 Task: Assign a specific milestone to your pull request for tracking.
Action: Mouse moved to (103, 273)
Screenshot: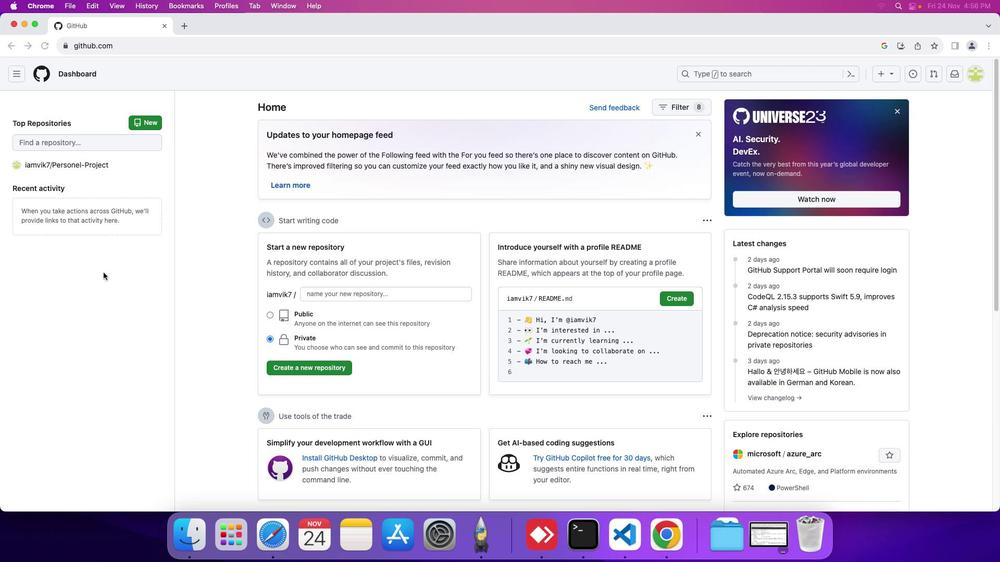 
Action: Mouse pressed left at (103, 273)
Screenshot: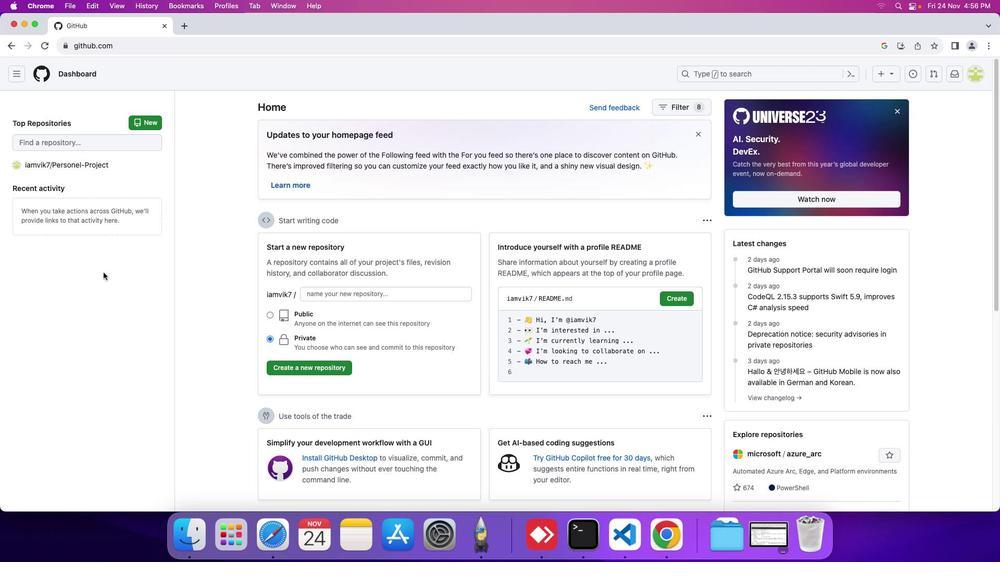 
Action: Mouse moved to (80, 165)
Screenshot: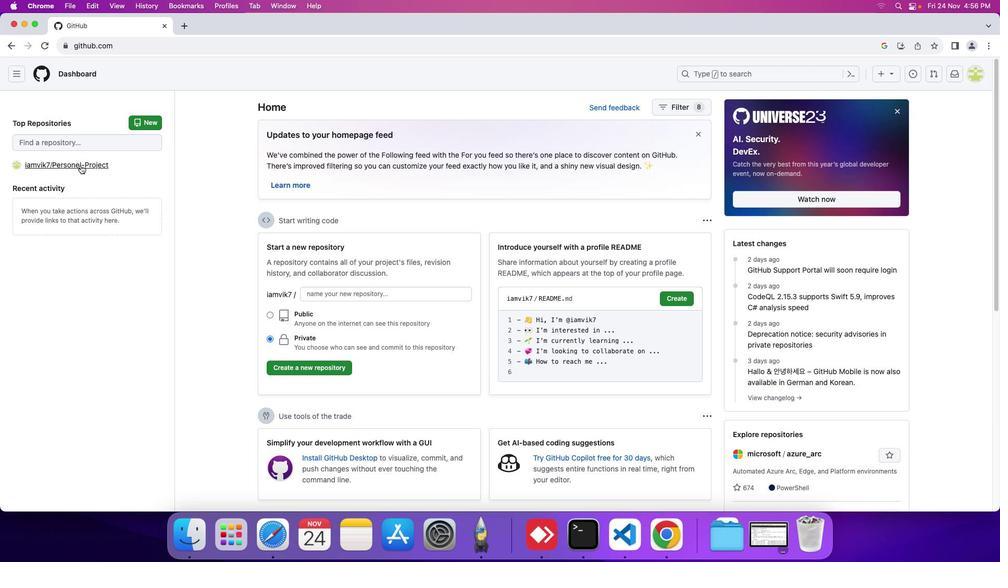 
Action: Mouse pressed left at (80, 165)
Screenshot: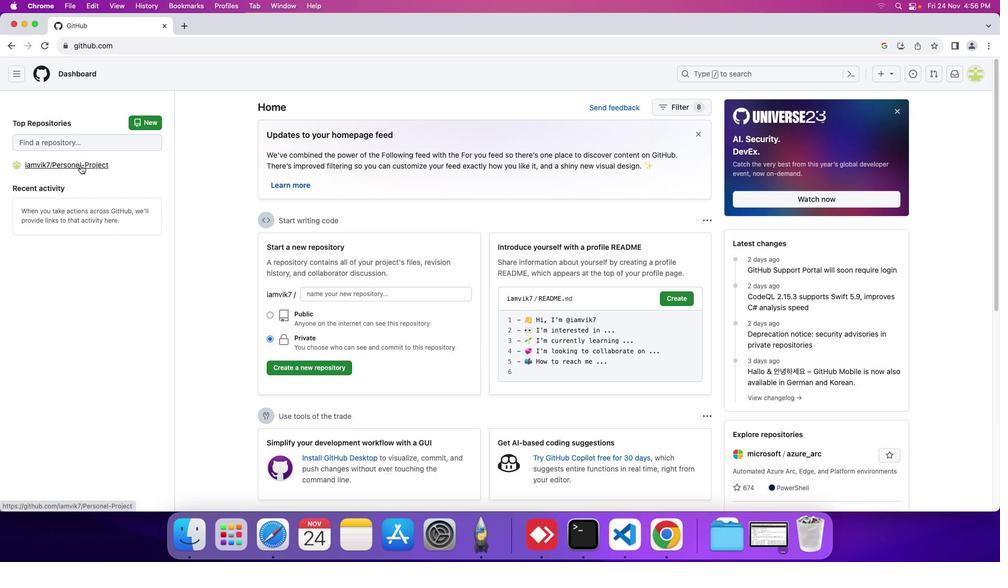 
Action: Mouse moved to (86, 99)
Screenshot: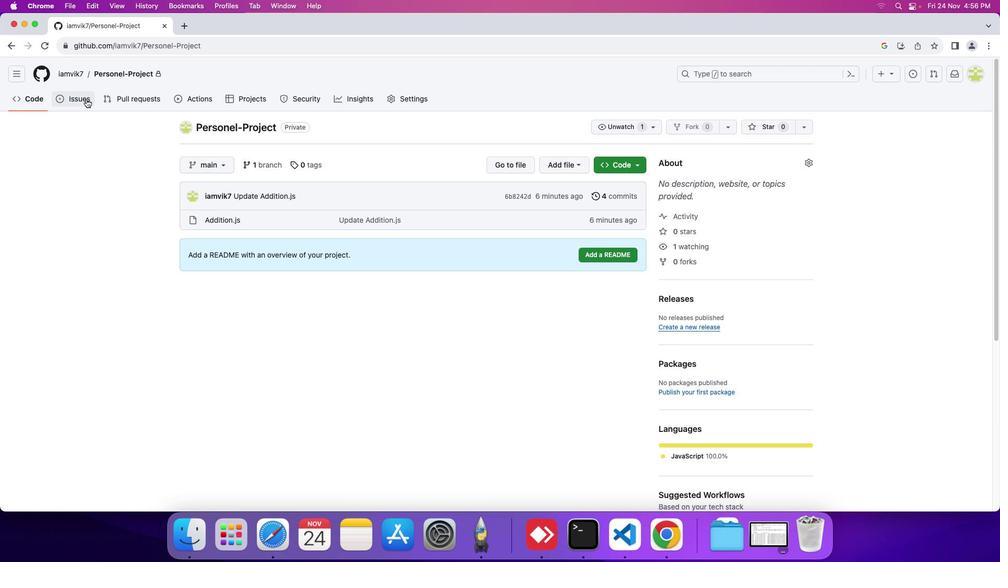 
Action: Mouse pressed left at (86, 99)
Screenshot: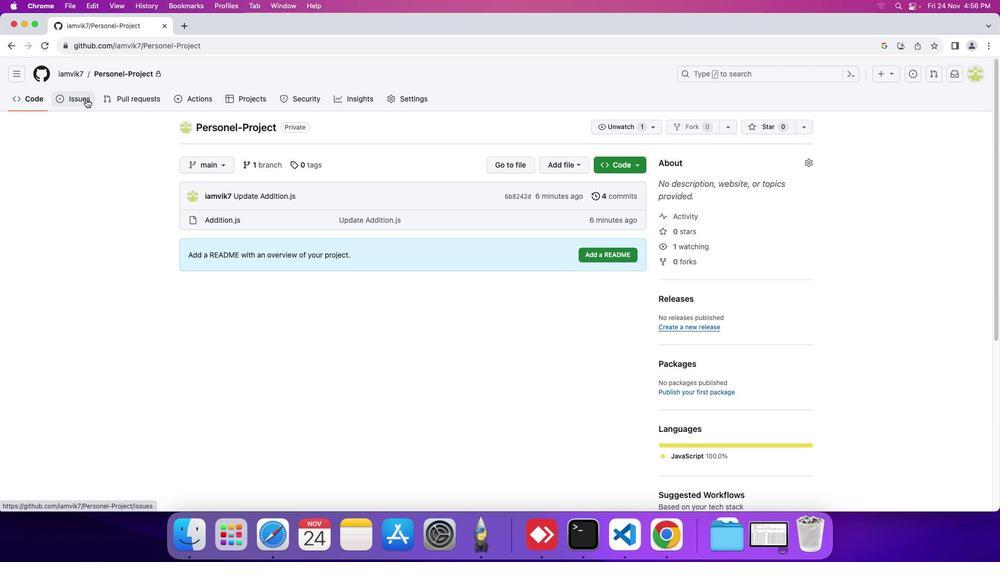 
Action: Mouse moved to (701, 134)
Screenshot: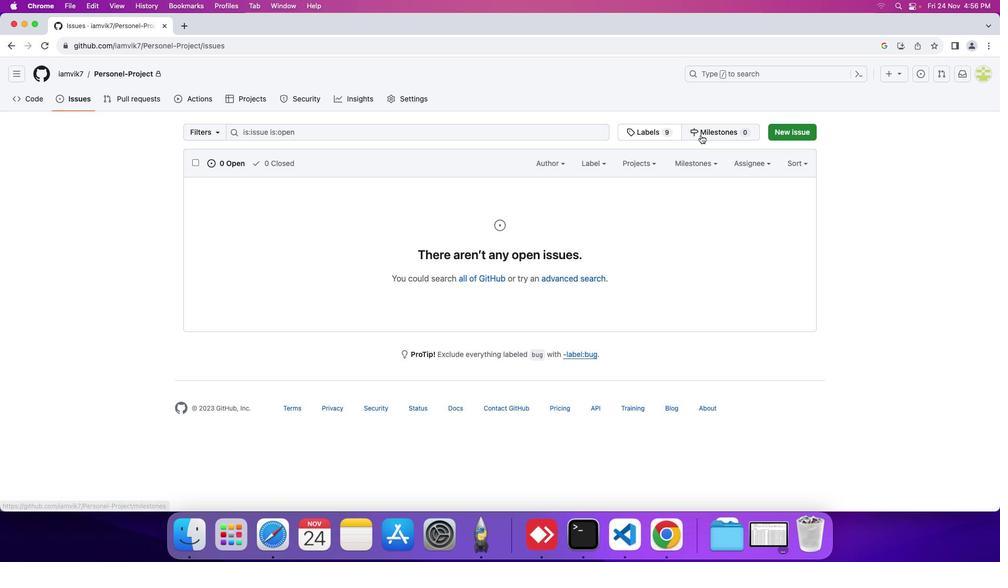 
Action: Mouse pressed left at (701, 134)
Screenshot: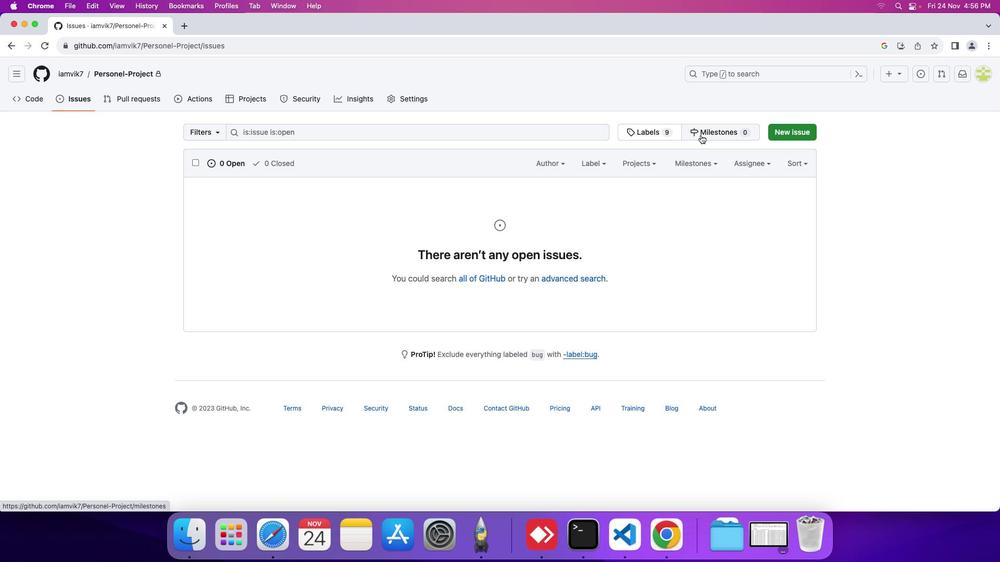 
Action: Mouse moved to (531, 252)
Screenshot: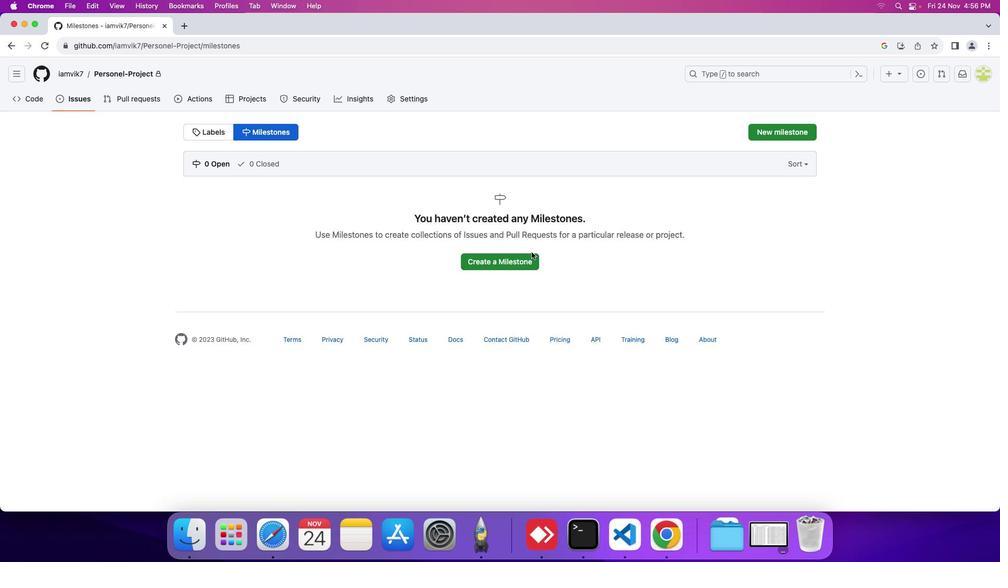 
Action: Mouse pressed left at (531, 252)
Screenshot: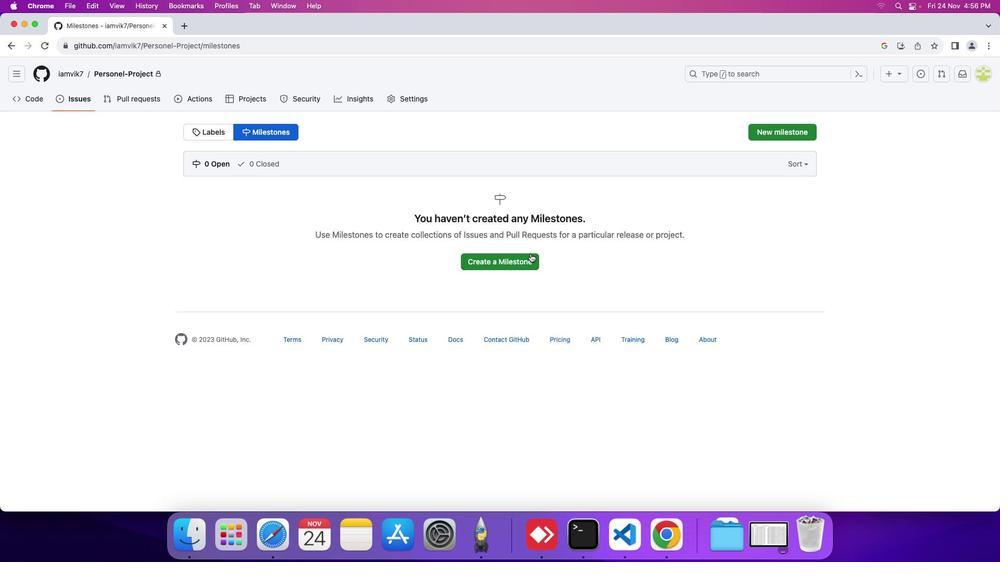 
Action: Mouse moved to (526, 262)
Screenshot: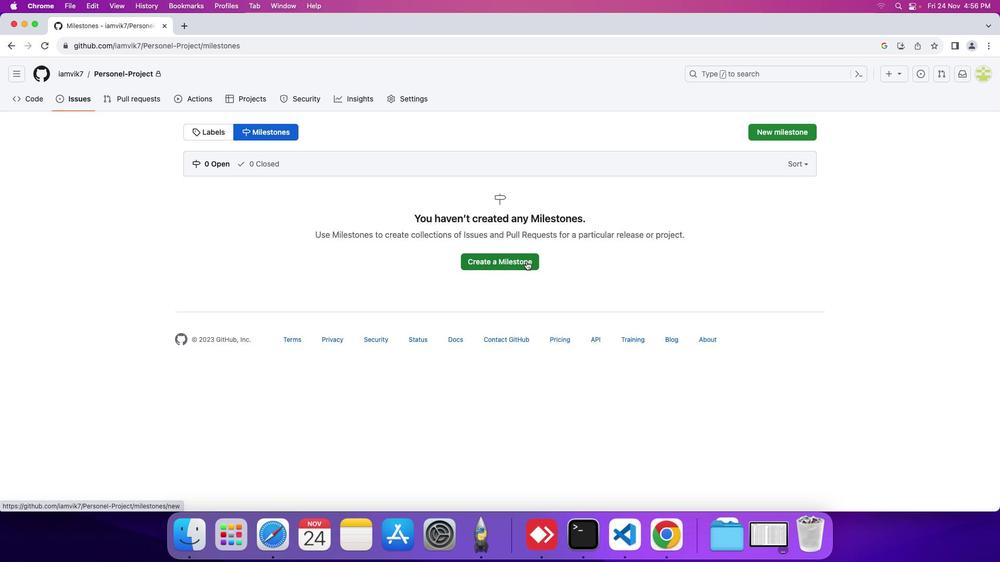 
Action: Mouse pressed left at (526, 262)
Screenshot: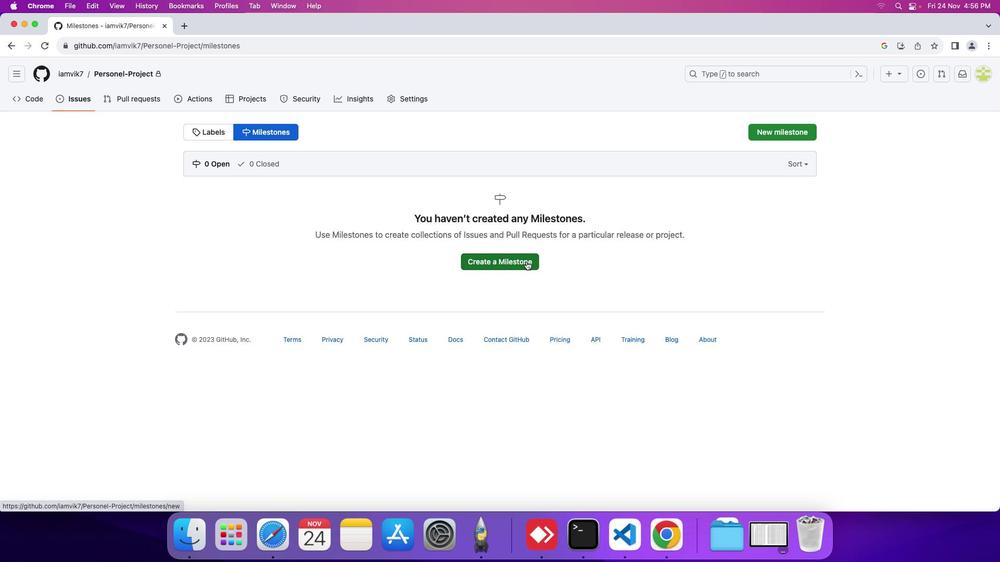 
Action: Mouse moved to (242, 191)
Screenshot: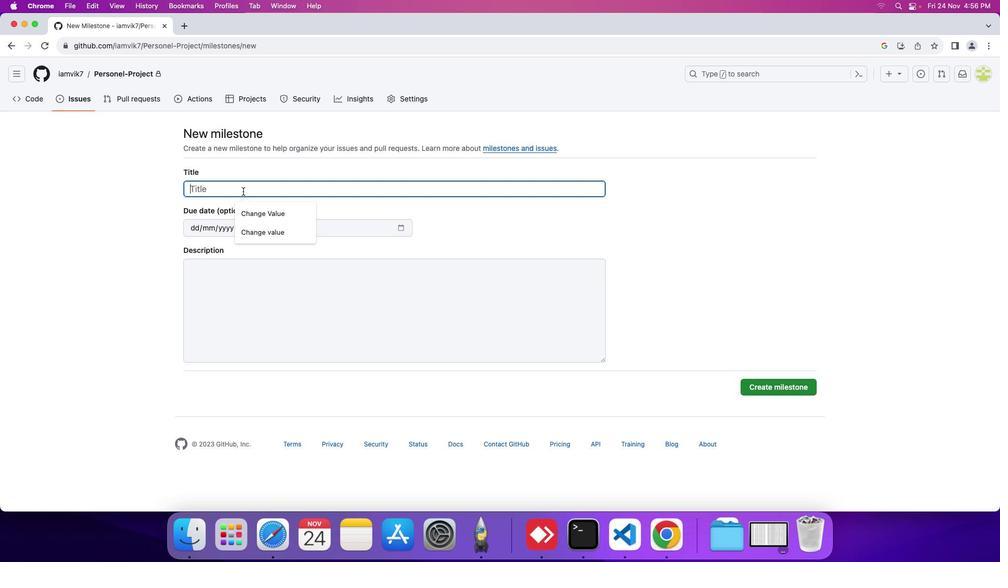 
Action: Mouse pressed left at (242, 191)
Screenshot: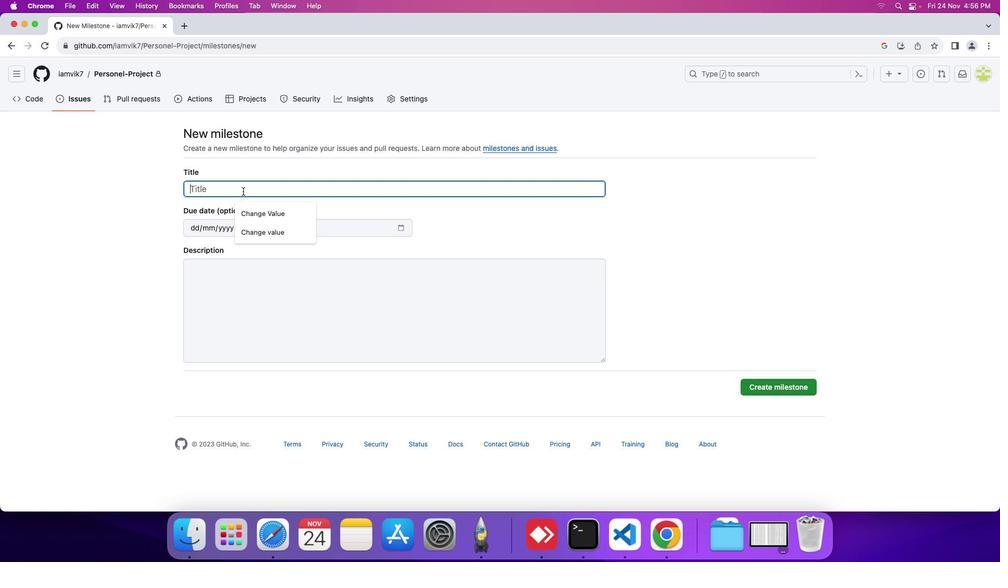 
Action: Mouse moved to (242, 192)
Screenshot: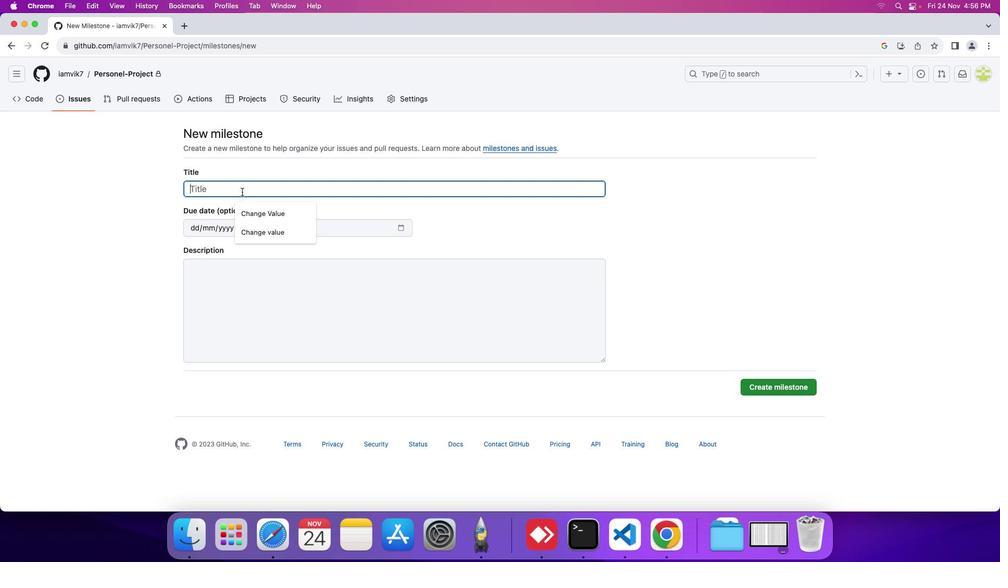 
Action: Key pressed Key.shift'C''h''a''n''g''e'Key.spaceKey.shift'V''a''l''u''e'
Screenshot: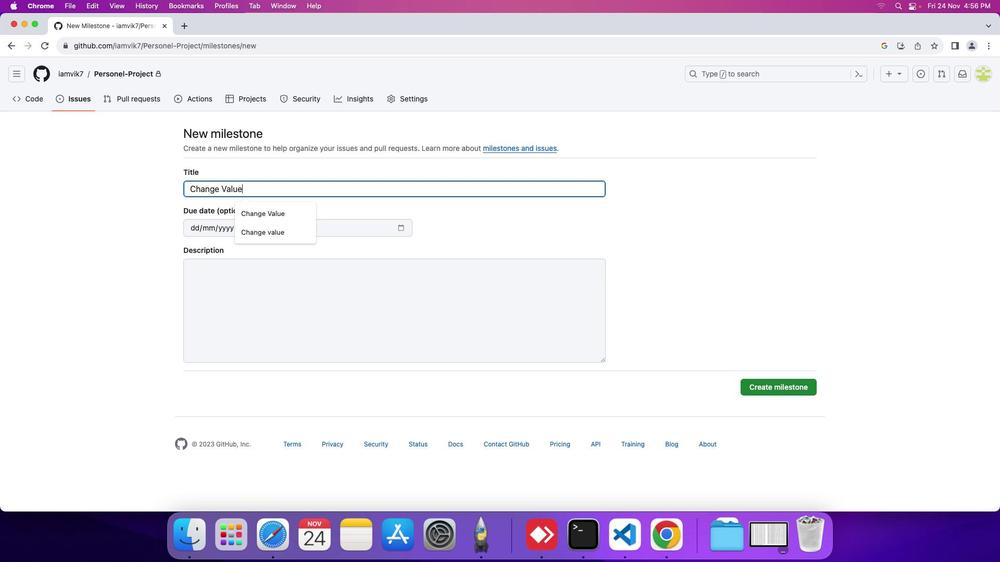 
Action: Mouse moved to (367, 227)
Screenshot: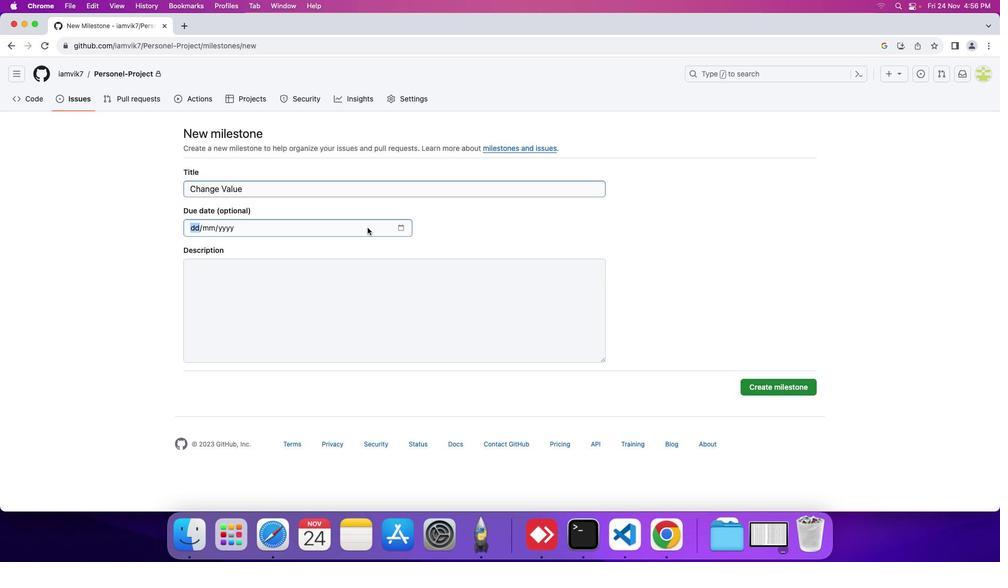 
Action: Mouse pressed left at (367, 227)
Screenshot: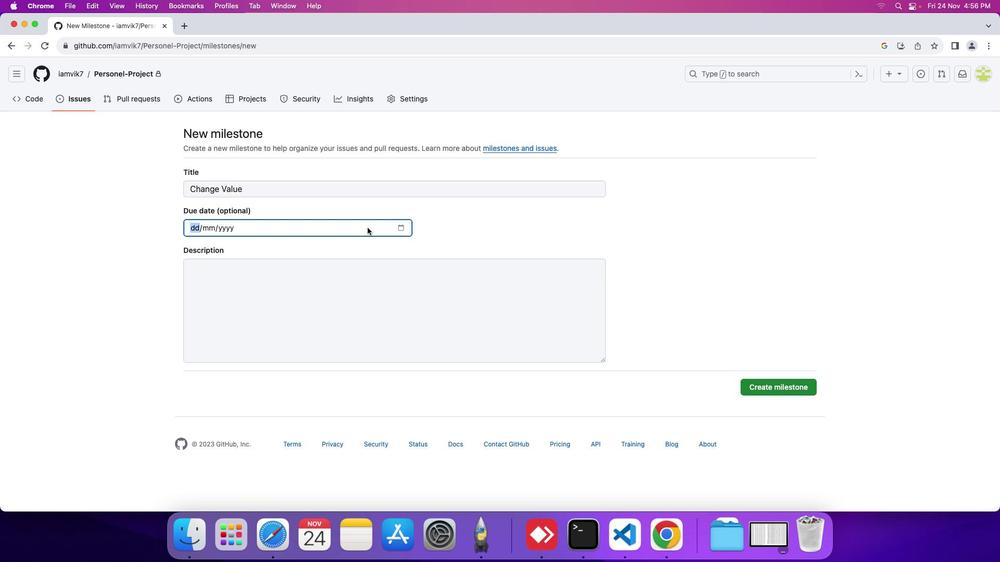 
Action: Mouse moved to (402, 228)
Screenshot: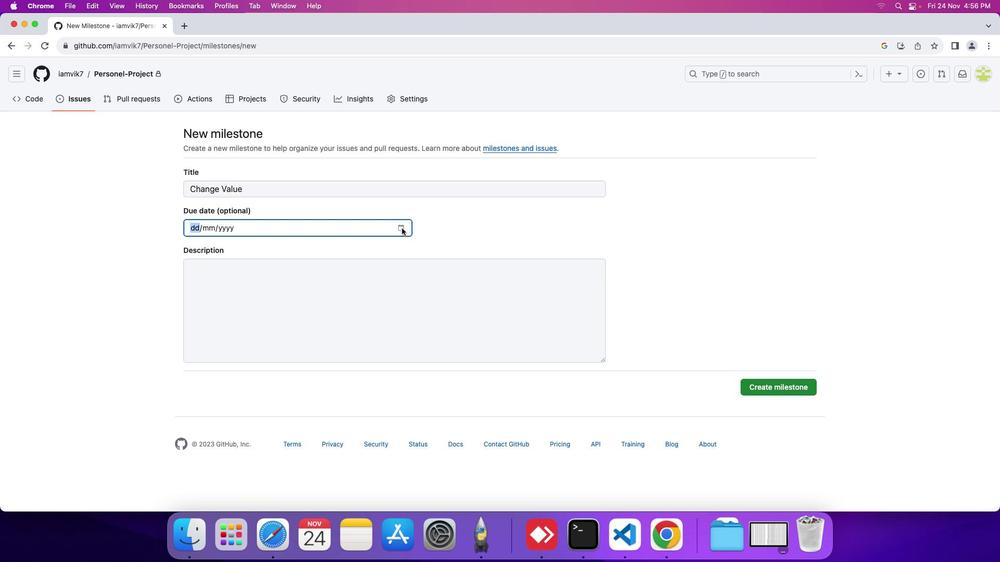 
Action: Mouse pressed left at (402, 228)
Screenshot: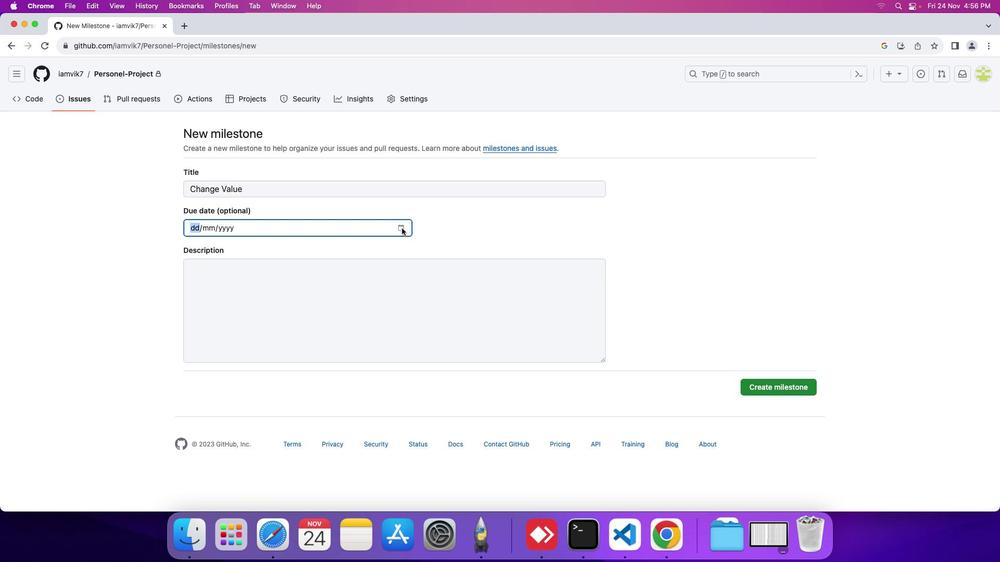 
Action: Mouse moved to (271, 323)
Screenshot: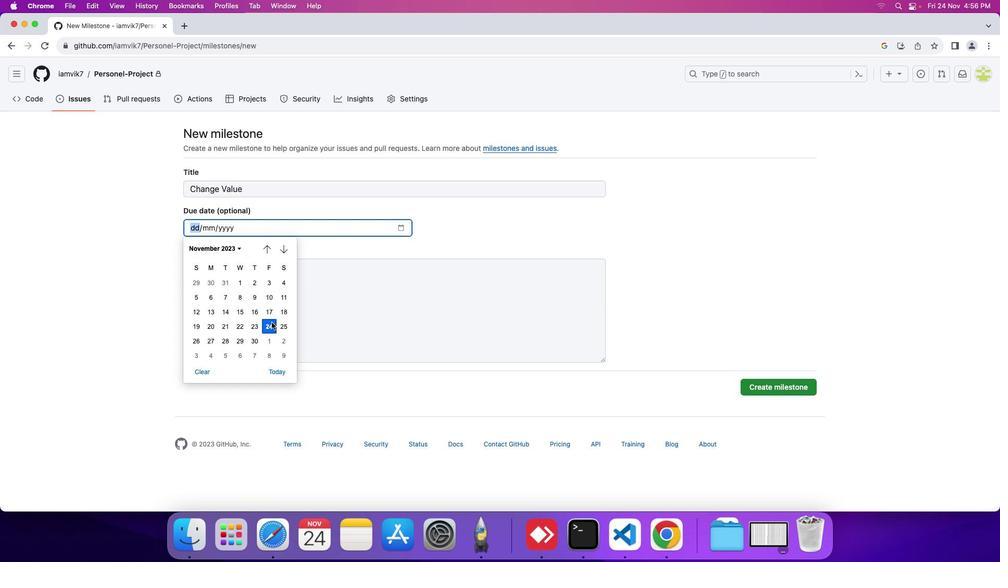 
Action: Mouse pressed left at (271, 323)
Screenshot: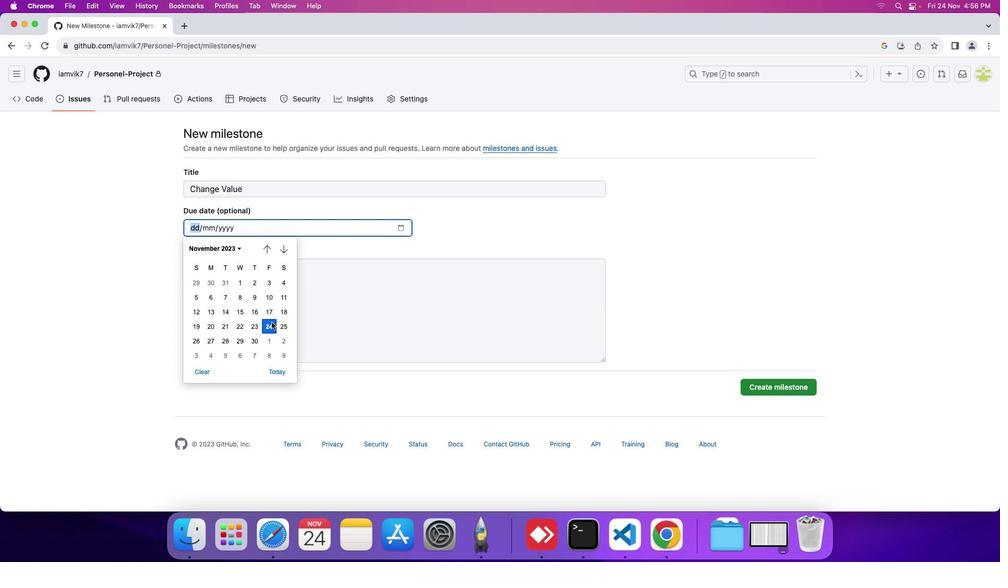 
Action: Mouse moved to (275, 279)
Screenshot: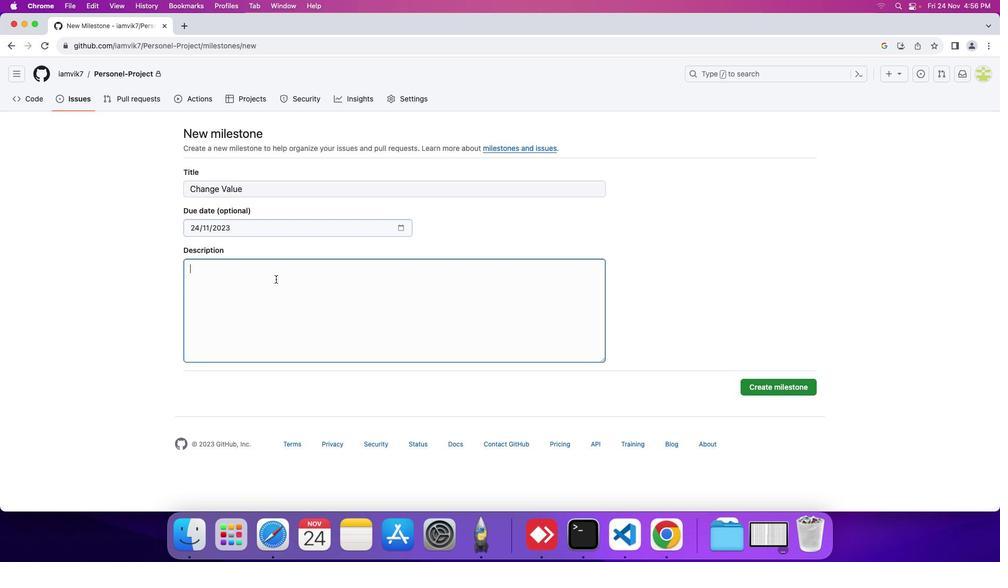 
Action: Mouse pressed left at (275, 279)
Screenshot: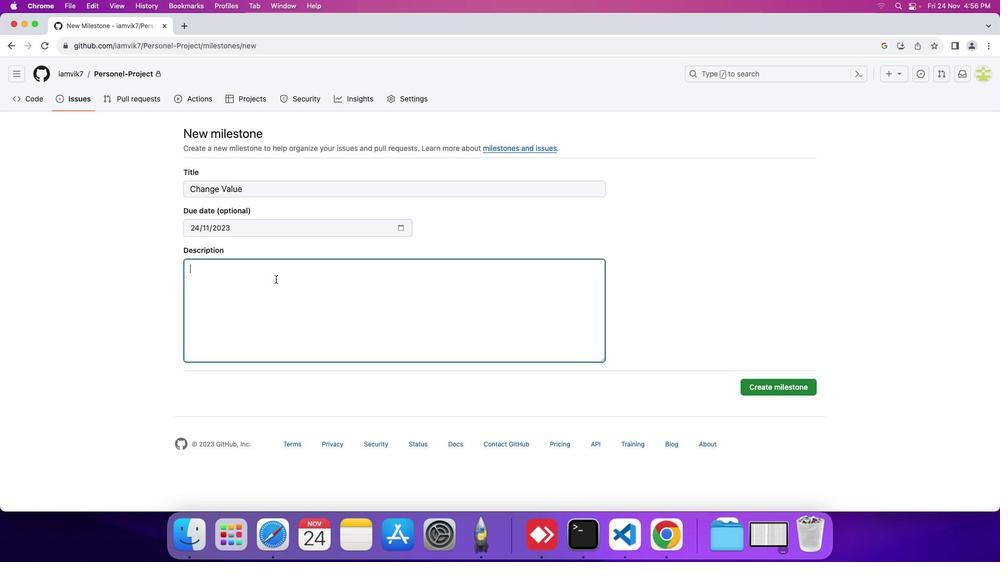 
Action: Key pressed Key.shift'C''h''a''n''g''e'Key.space't''h''e'Key.space'v''a''l''u''e'Key.space'o''f'Key.space'v''a''r''i''a''v'Key.backspace'b''l''e''s'Key.space't''o'Key.space'p''e''r''f''o''r''m'Key.space'a''d''d''i''t''i''o''n'Key.space'o''n'Key.space'd''i''f''f''e''r''e''n''t'Key.space'n''u''m''b''e''r''s'Key.space'b''y'Key.space'c''h''a''n''g''i''n''g'Key.space't''h''e'Key.space'v''a''l''u''e'Key.space'o''f'Key.space't''w''o'Key.space'v''a''r''i''a''b''l''e''s''.'
Screenshot: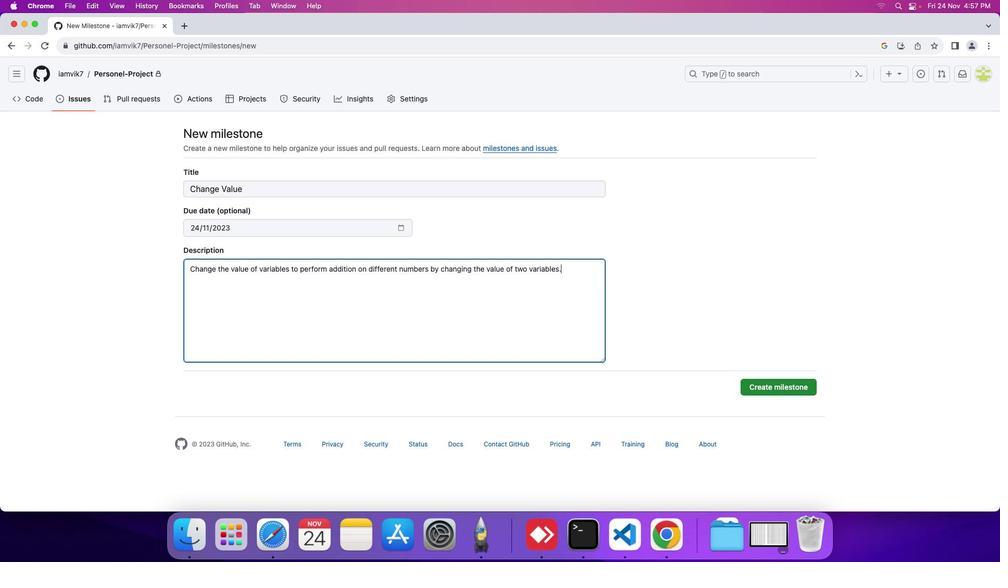 
Action: Mouse moved to (746, 386)
Screenshot: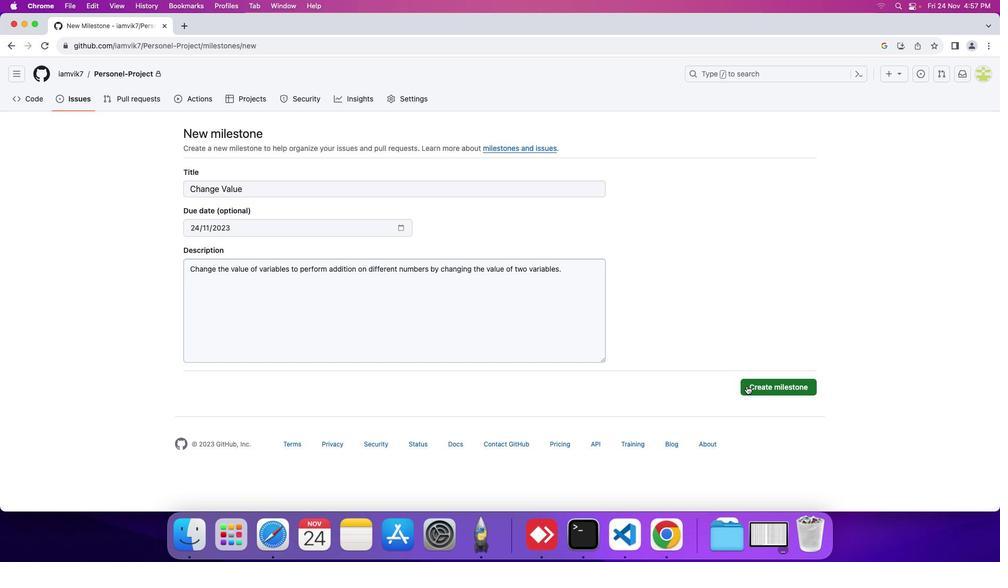 
Action: Mouse pressed left at (746, 386)
Screenshot: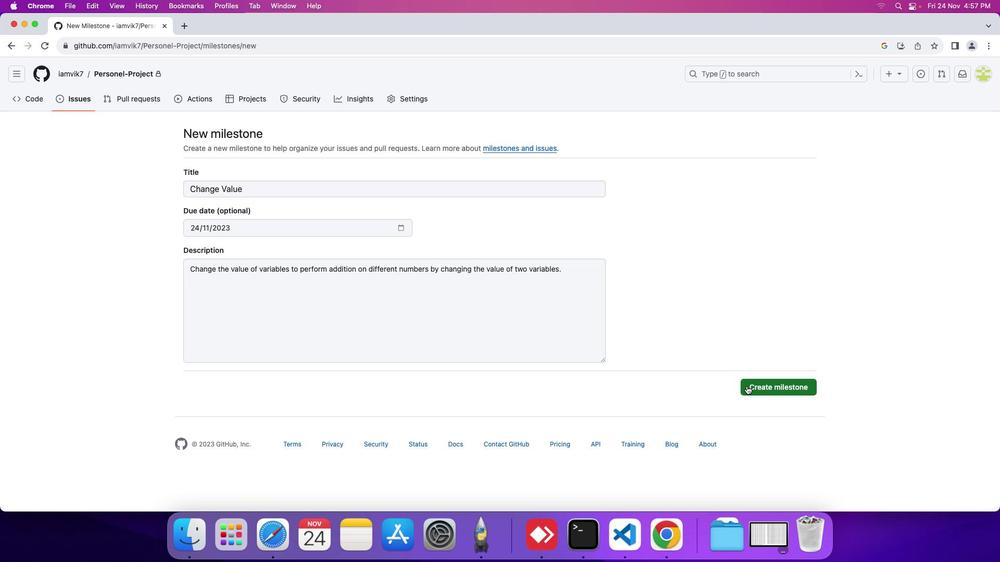 
Action: Mouse pressed left at (746, 386)
Screenshot: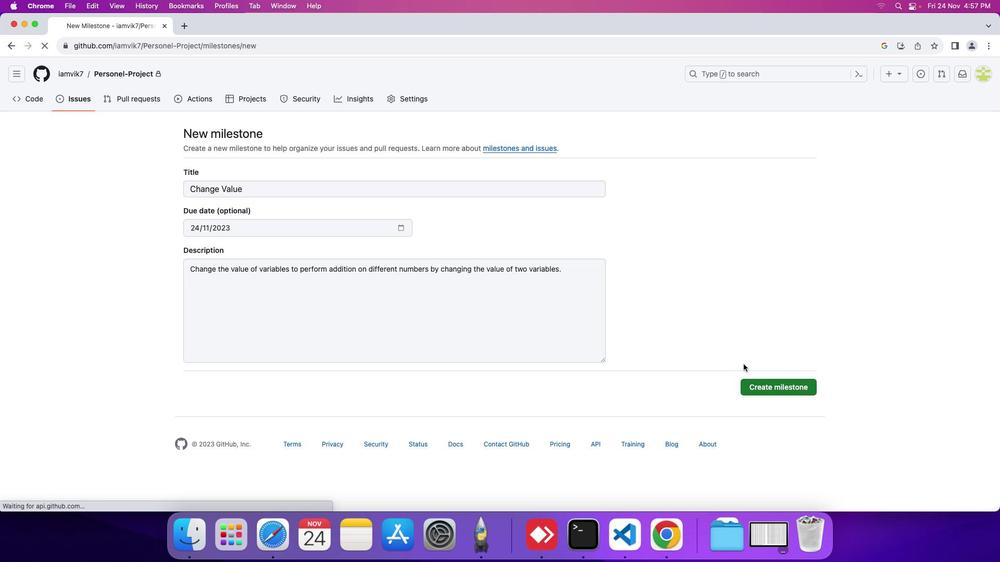 
Action: Mouse moved to (355, 259)
Screenshot: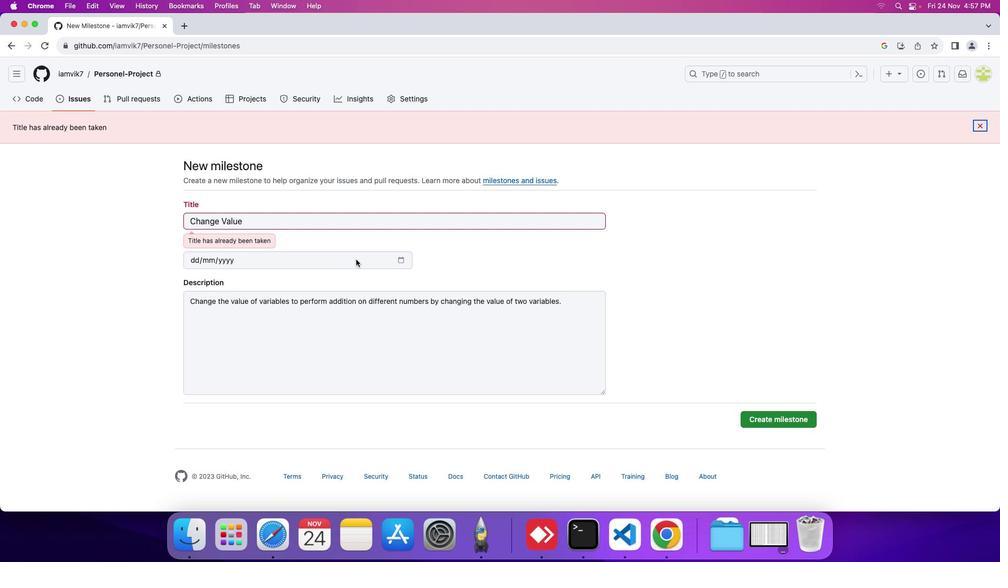 
Action: Mouse pressed left at (355, 259)
Screenshot: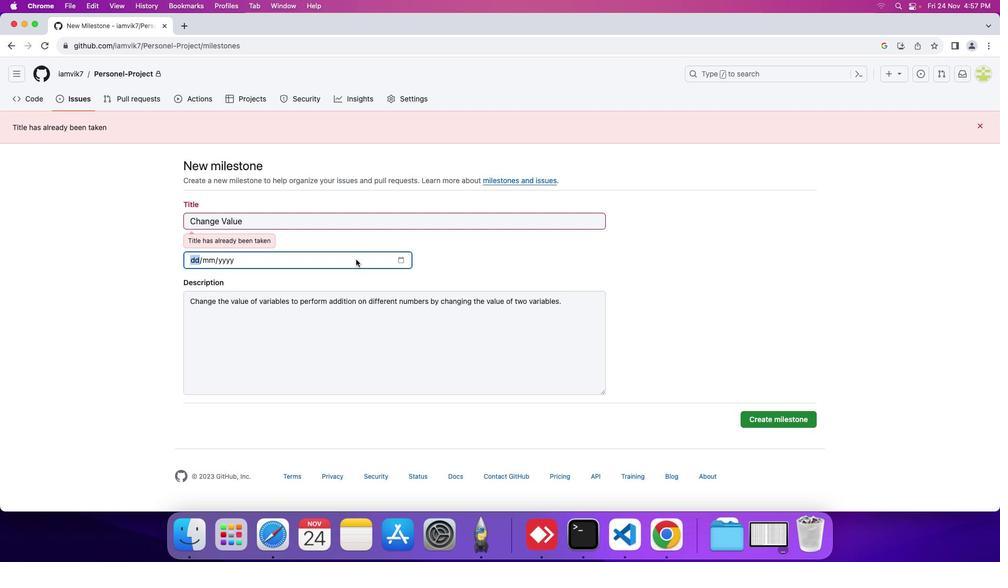 
Action: Mouse moved to (405, 262)
Screenshot: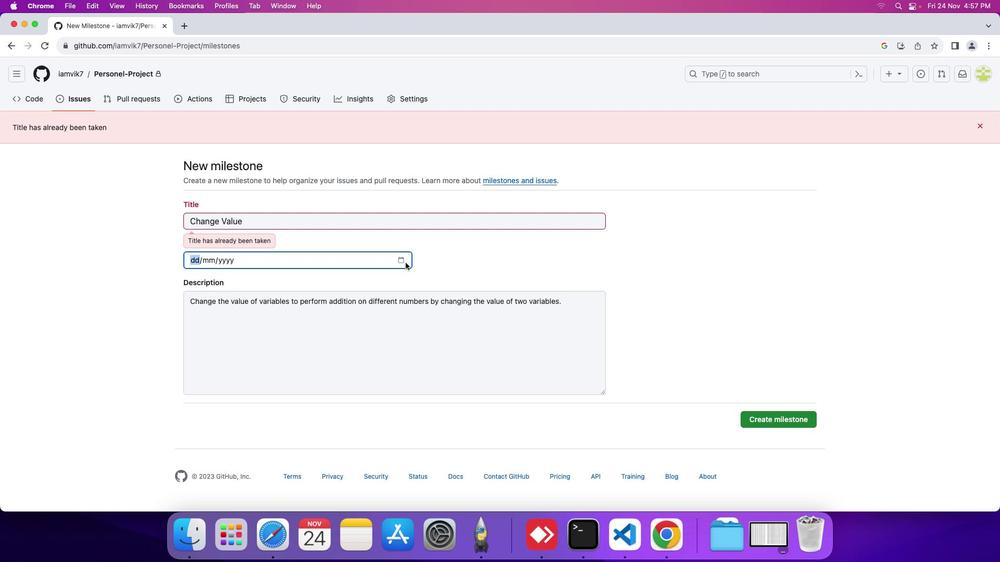 
Action: Mouse pressed left at (405, 262)
Screenshot: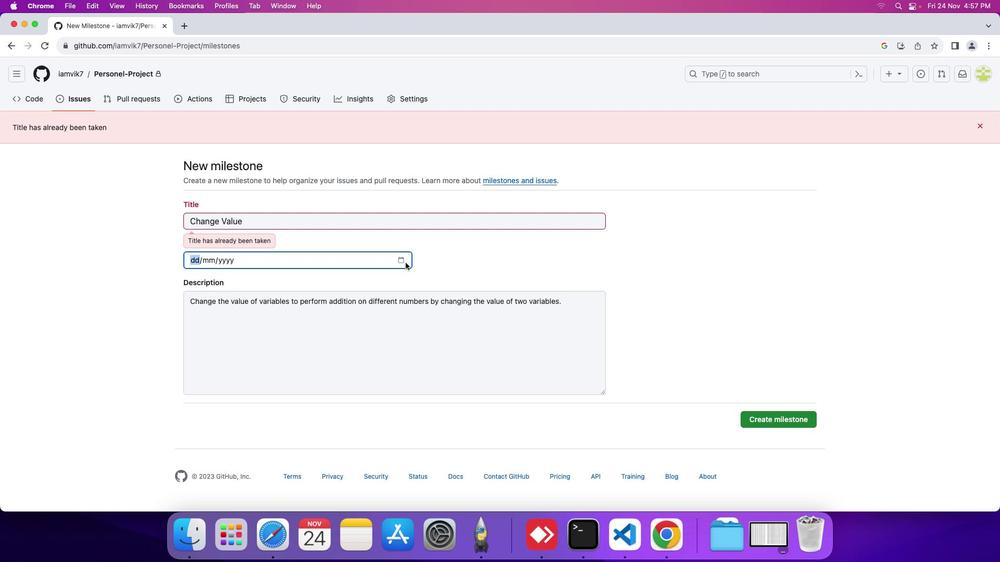 
Action: Mouse moved to (269, 357)
Screenshot: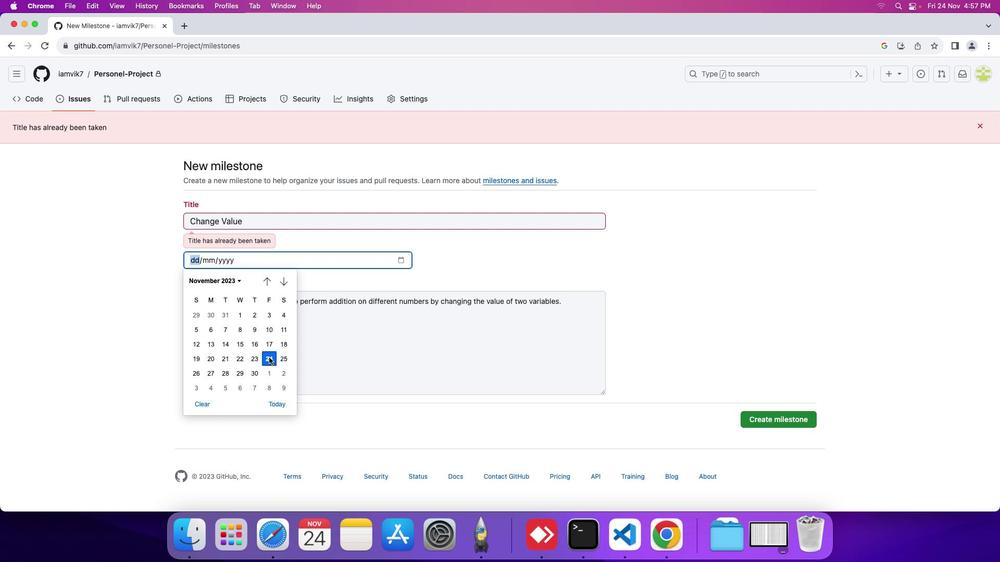 
Action: Mouse pressed left at (269, 357)
Screenshot: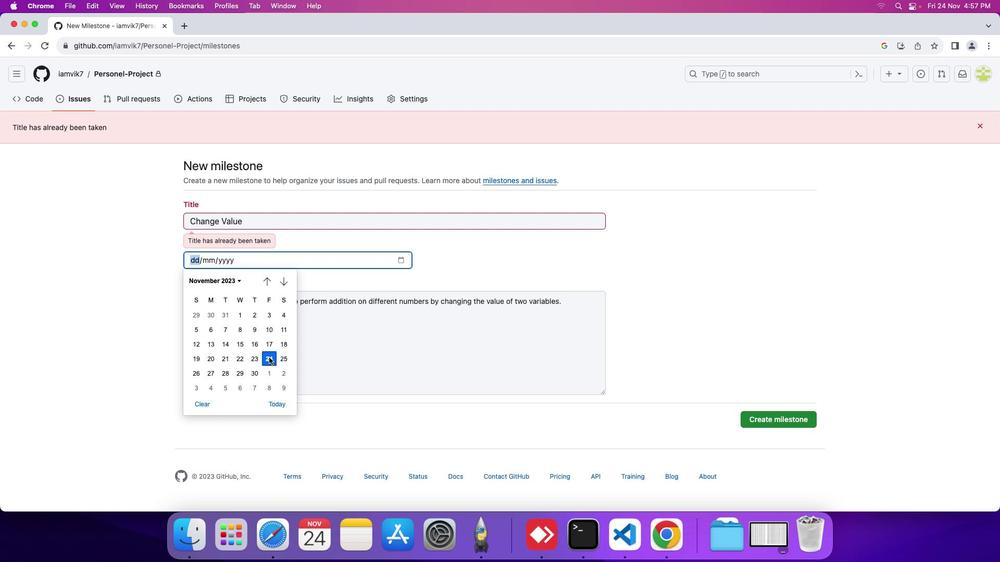 
Action: Mouse moved to (788, 423)
Screenshot: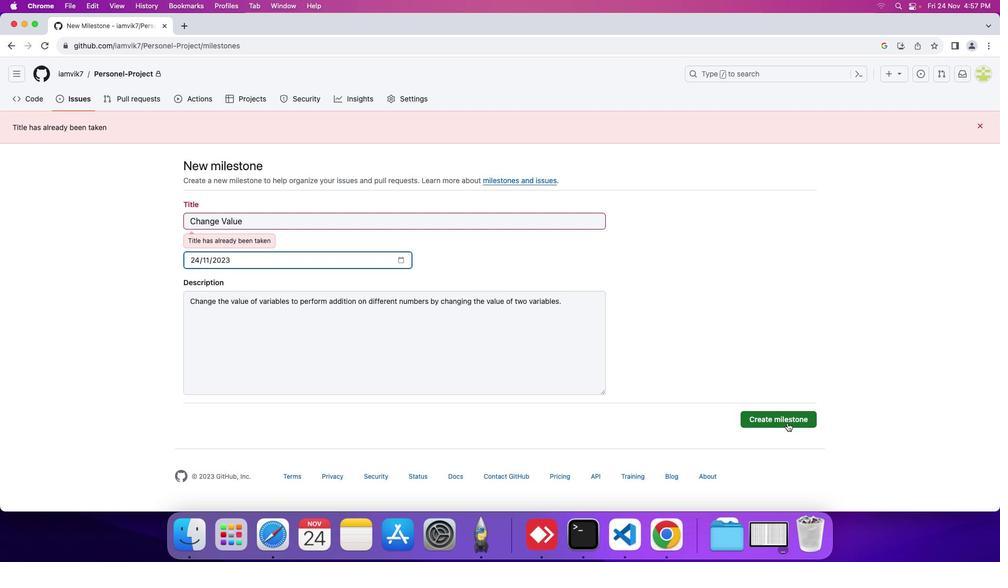 
Action: Mouse pressed left at (788, 423)
Screenshot: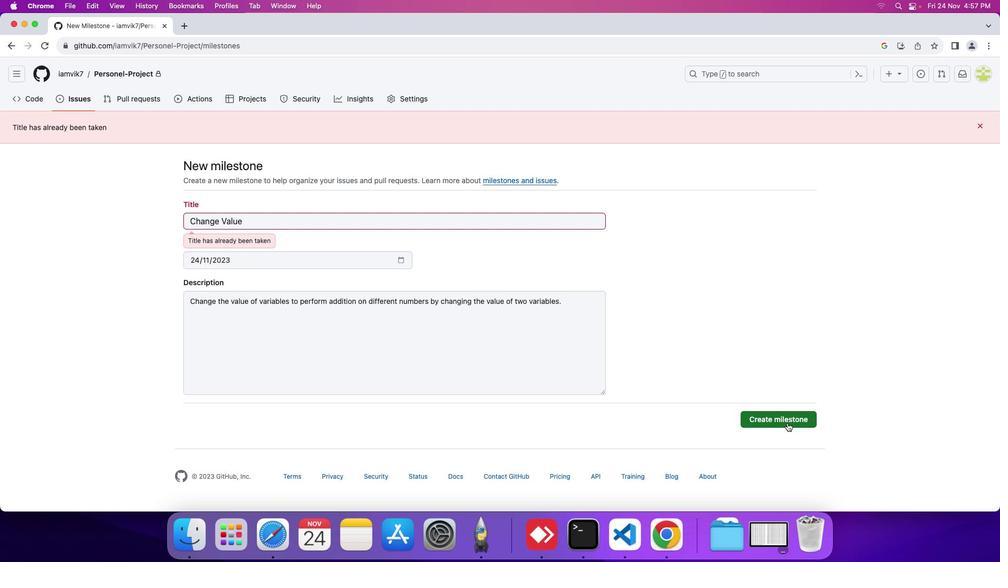 
Action: Mouse moved to (297, 223)
Screenshot: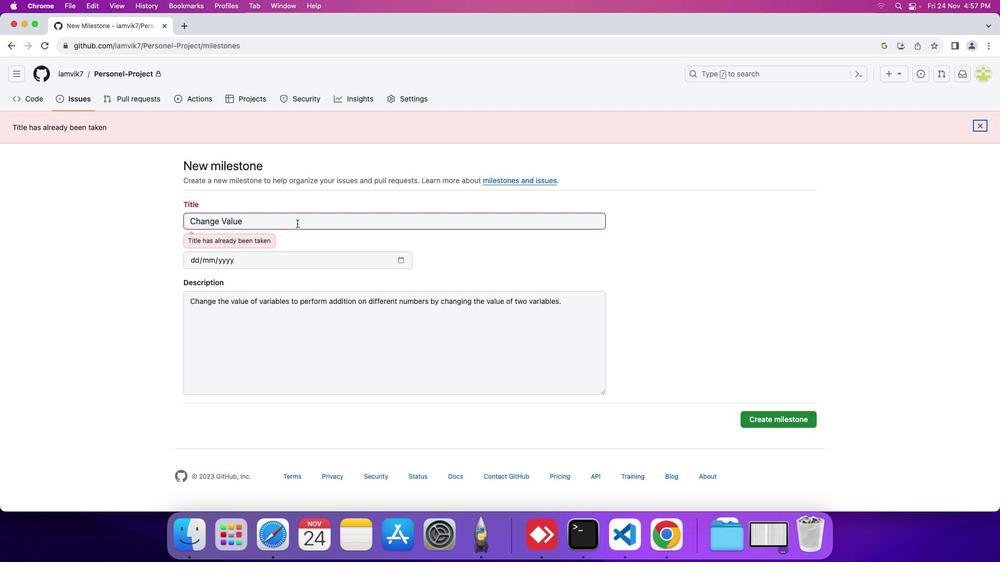 
Action: Mouse pressed left at (297, 223)
Screenshot: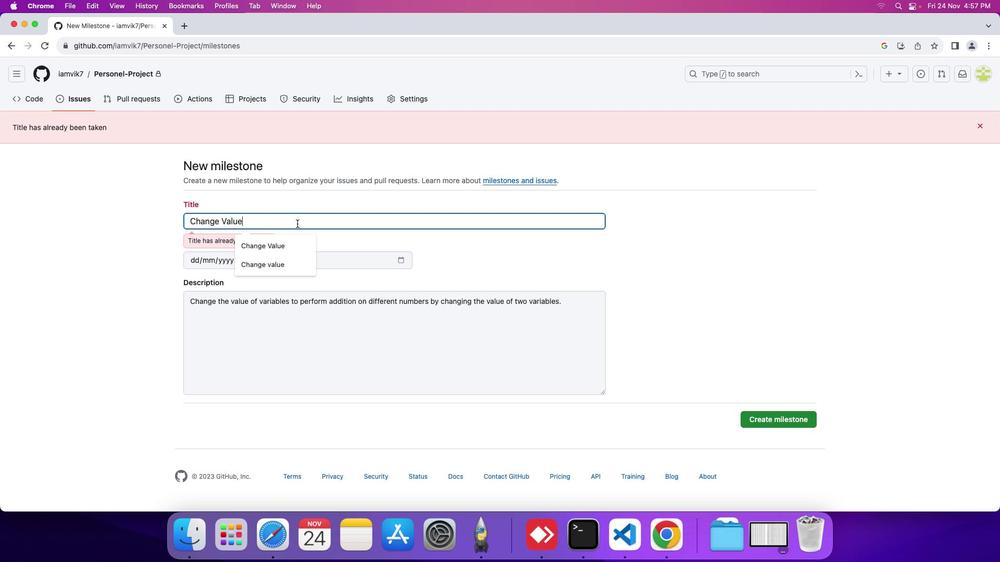 
Action: Key pressed 's'
Screenshot: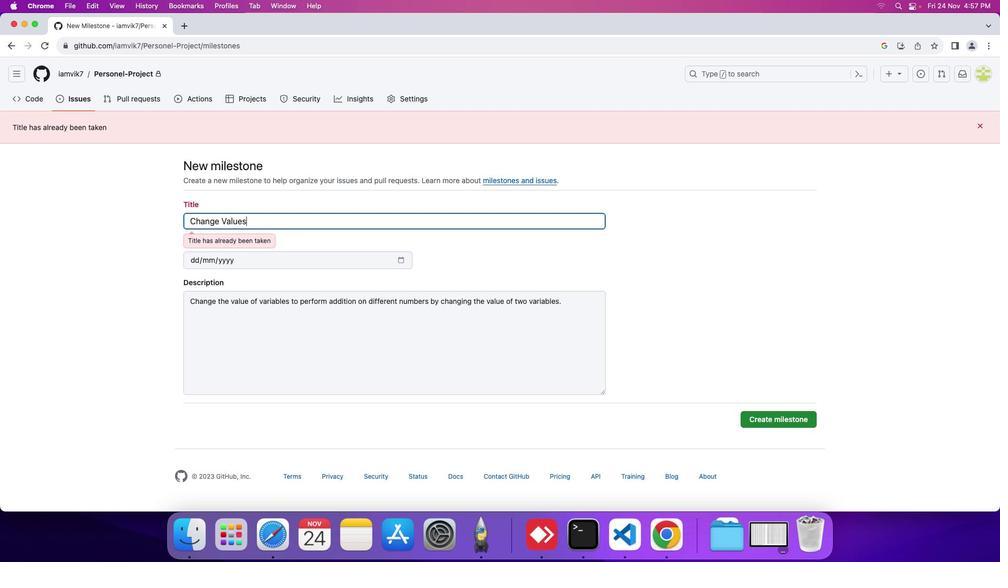 
Action: Mouse moved to (762, 419)
Screenshot: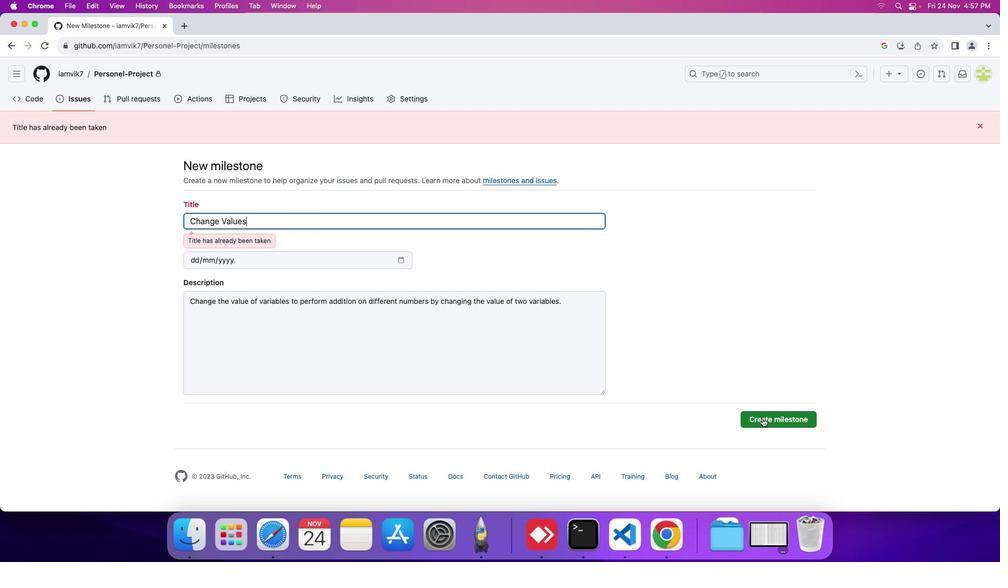 
Action: Mouse pressed left at (762, 419)
Screenshot: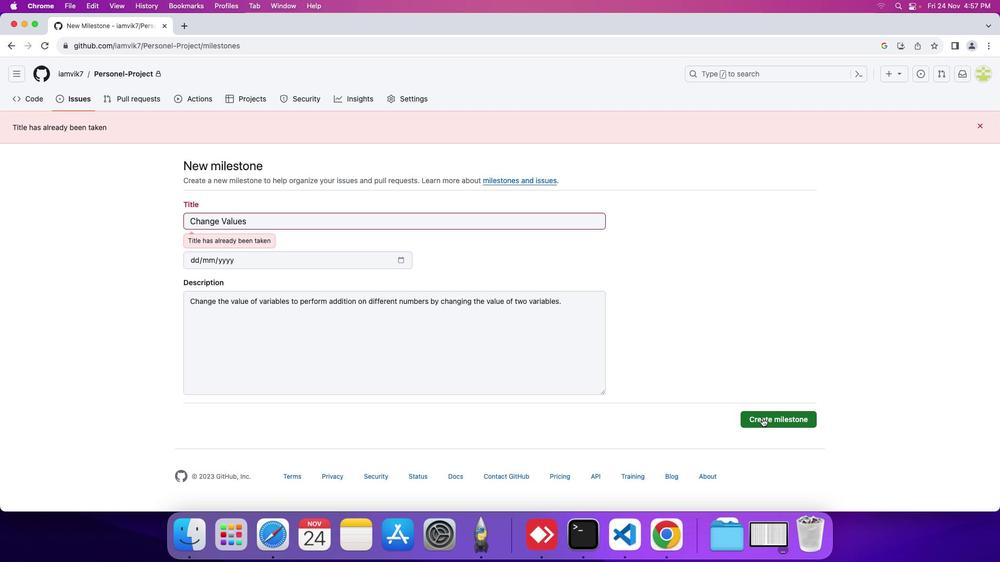 
Action: Mouse moved to (38, 99)
Screenshot: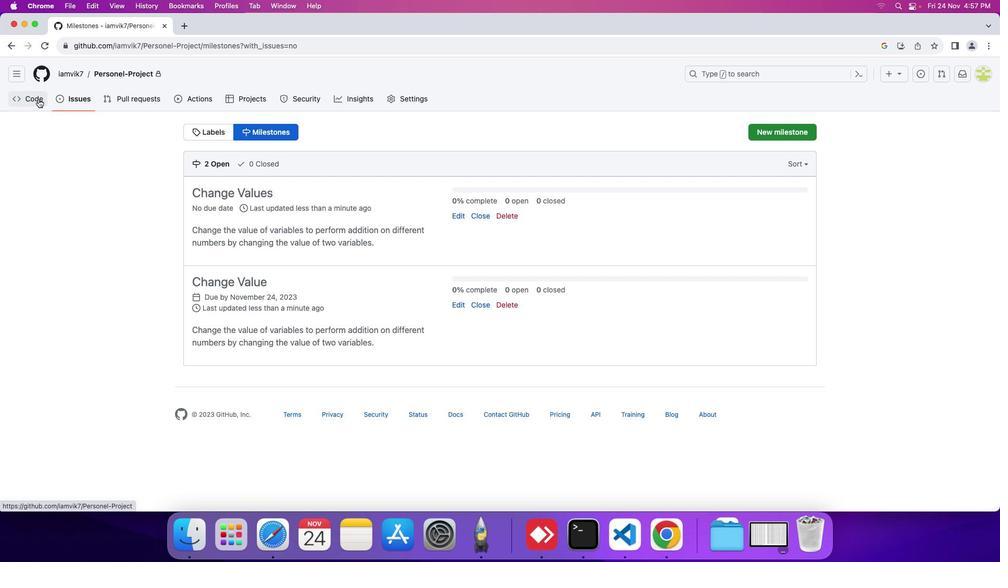
Action: Mouse pressed left at (38, 99)
Screenshot: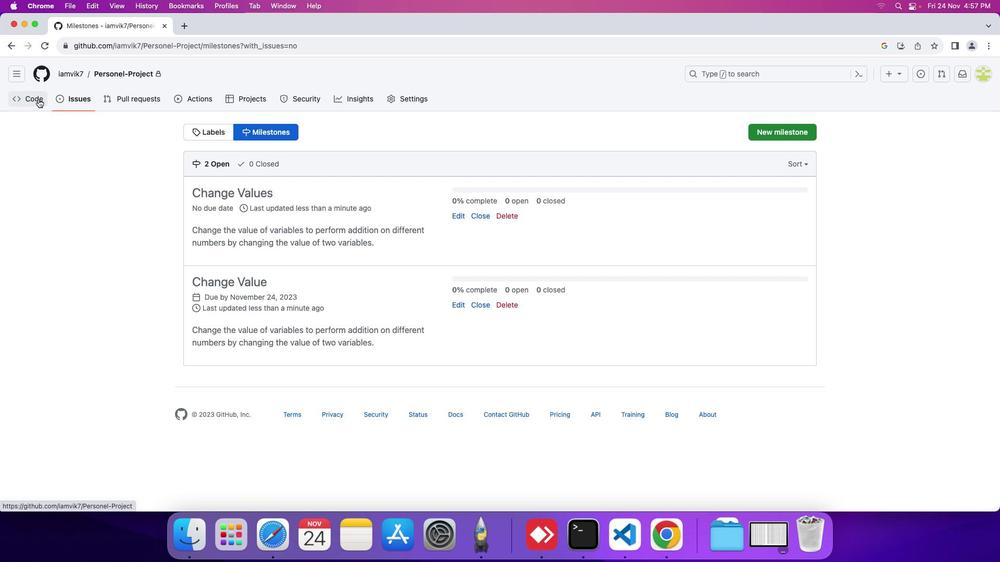 
Action: Mouse moved to (211, 165)
Screenshot: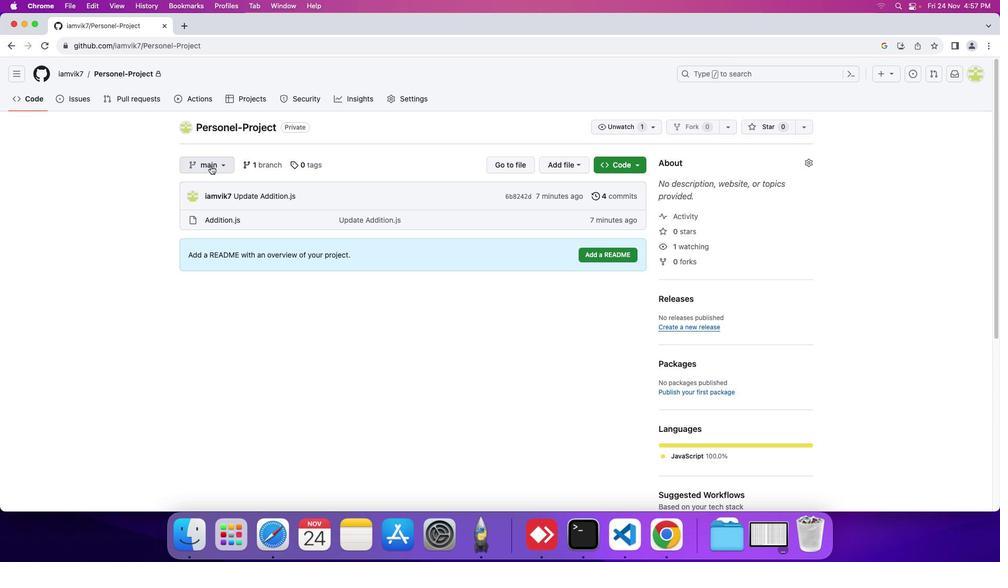 
Action: Mouse pressed left at (211, 165)
Screenshot: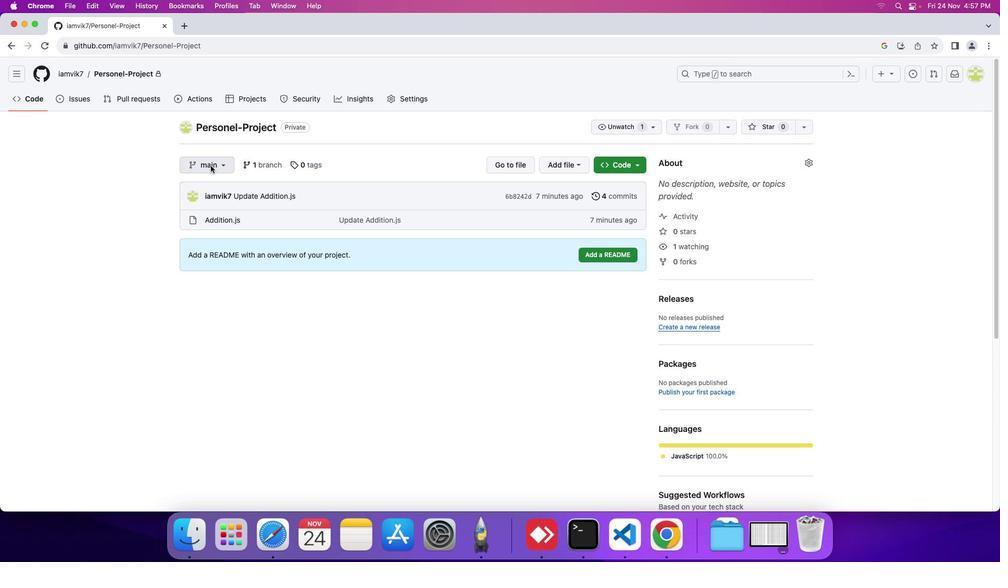 
Action: Mouse moved to (255, 209)
Screenshot: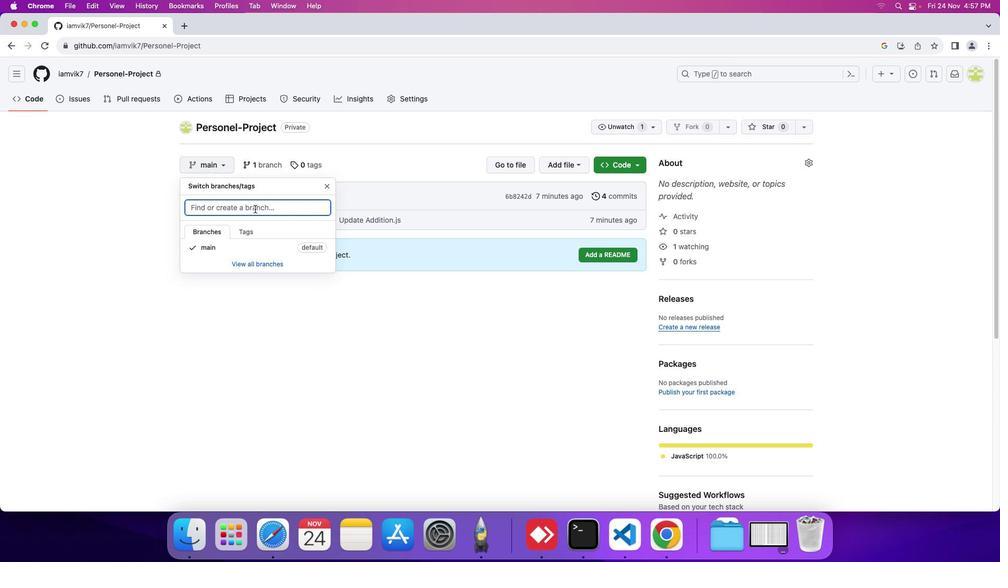 
Action: Key pressed 'n''e''w'Key.space'b''r''a''n''c''h'
Screenshot: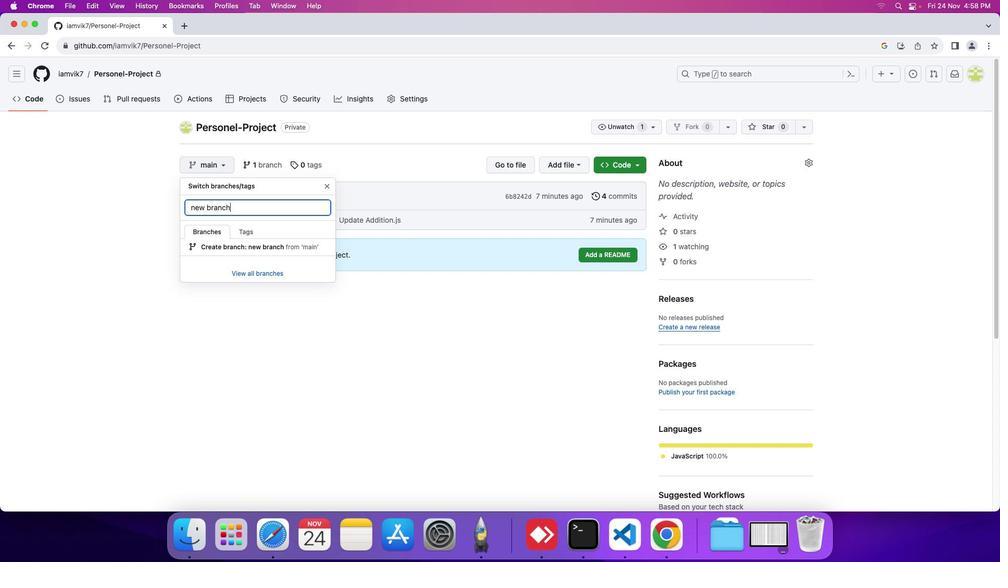 
Action: Mouse moved to (267, 245)
Screenshot: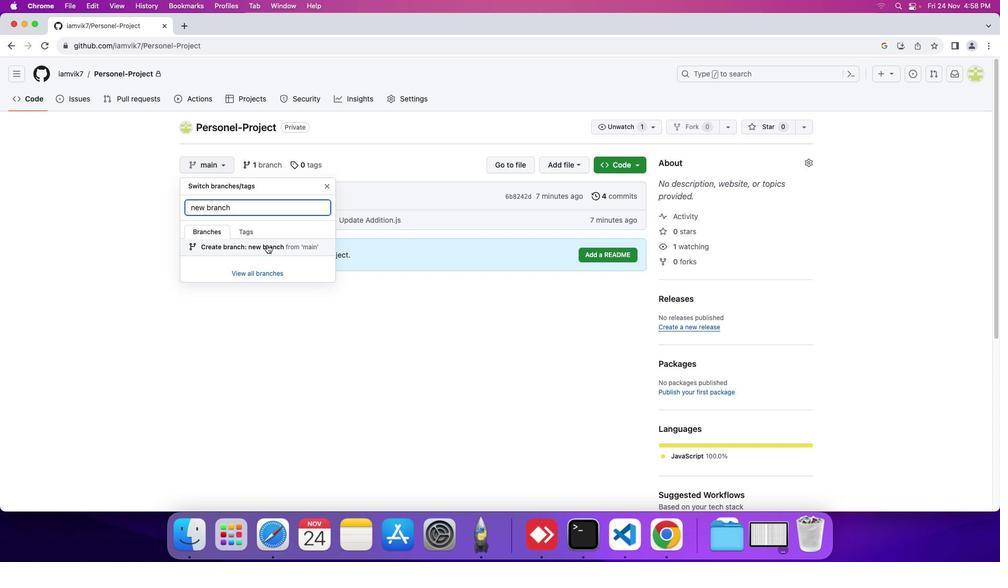 
Action: Mouse pressed left at (267, 245)
Screenshot: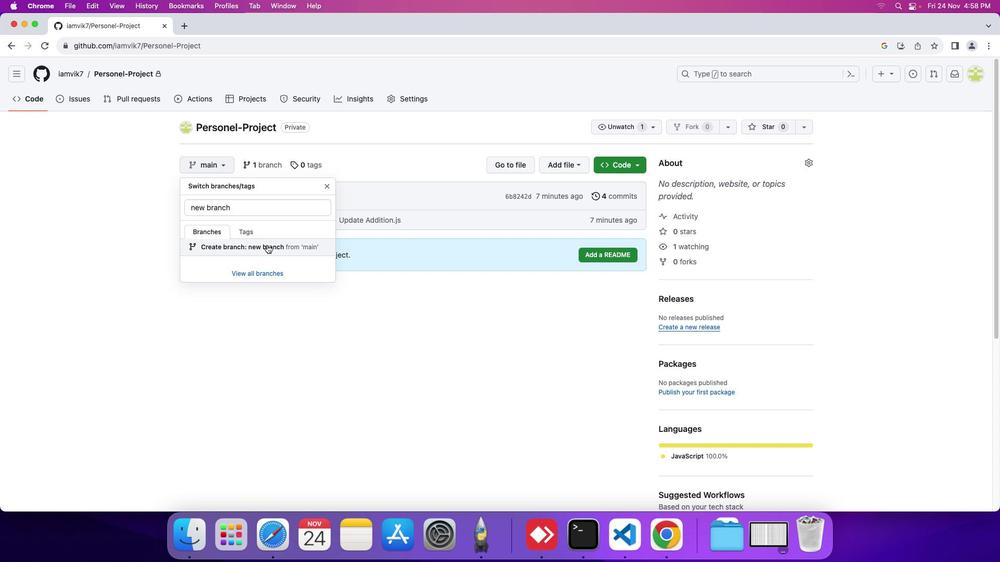 
Action: Mouse moved to (211, 253)
Screenshot: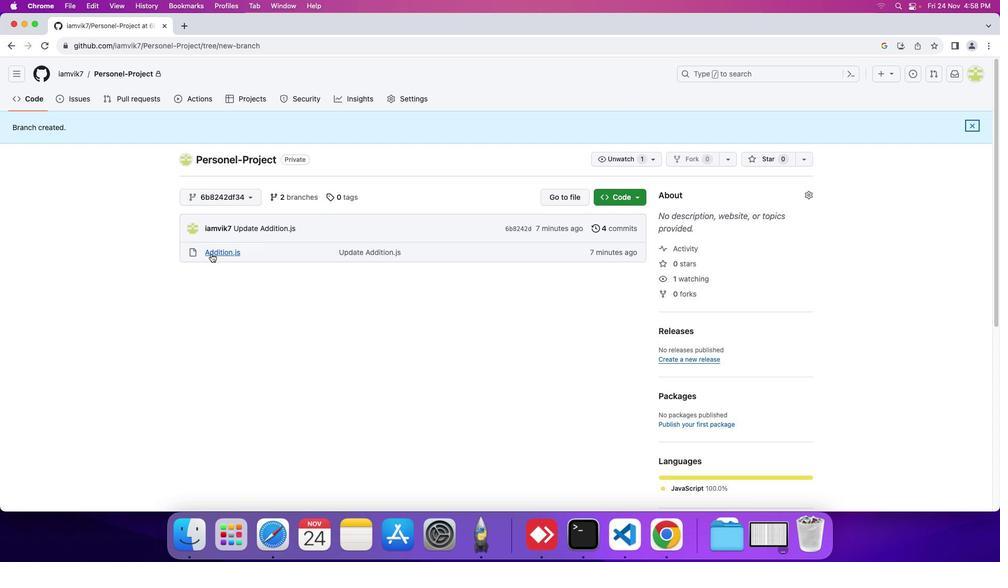 
Action: Mouse pressed left at (211, 253)
Screenshot: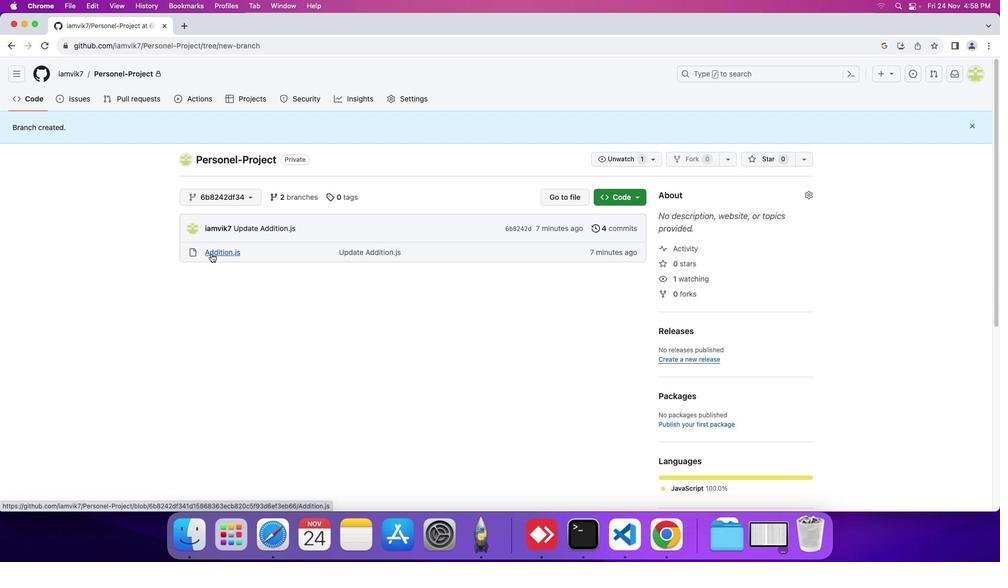 
Action: Mouse moved to (907, 224)
Screenshot: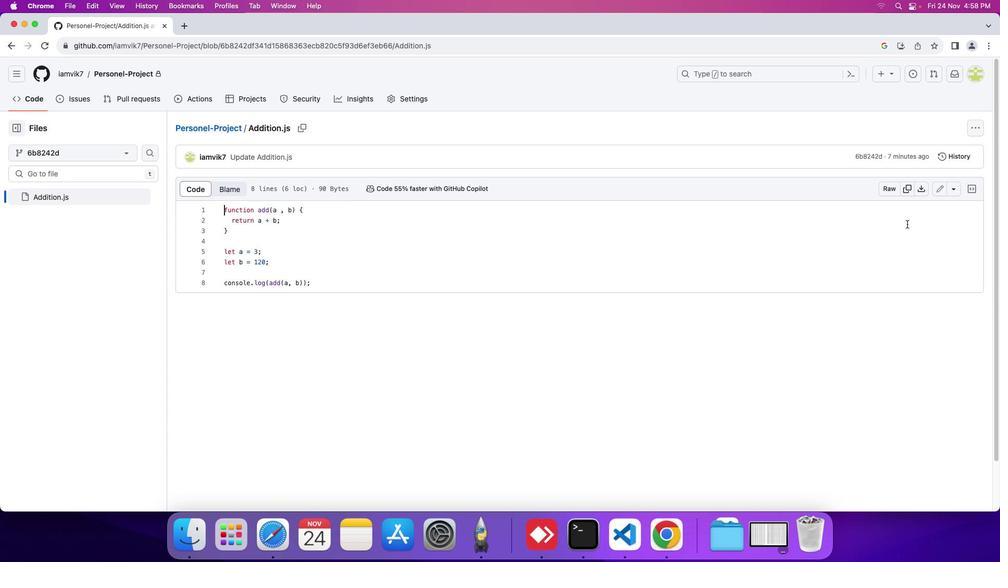 
Action: Mouse pressed left at (907, 224)
Screenshot: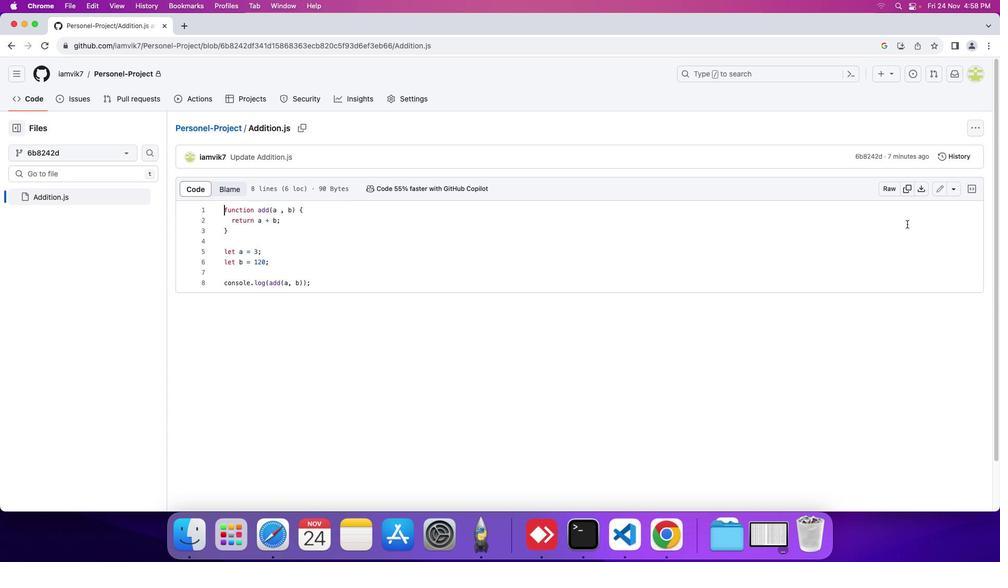 
Action: Mouse moved to (943, 189)
Screenshot: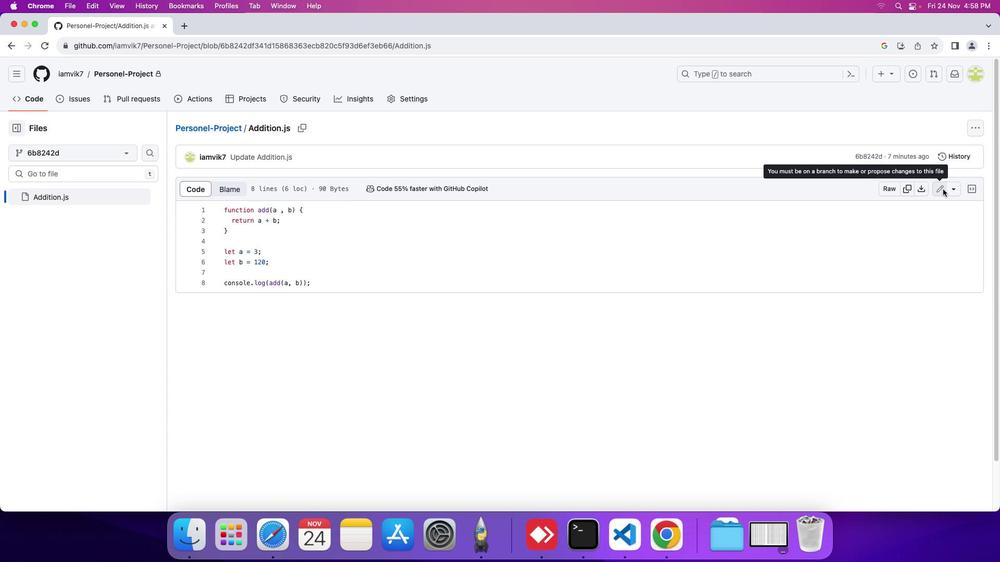 
Action: Mouse pressed left at (943, 189)
Screenshot: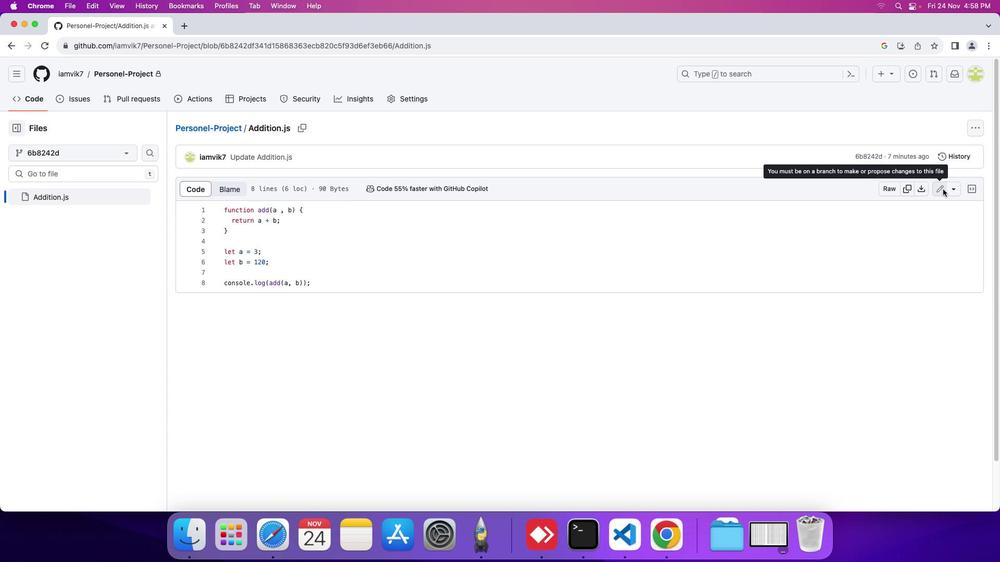 
Action: Mouse moved to (38, 102)
Screenshot: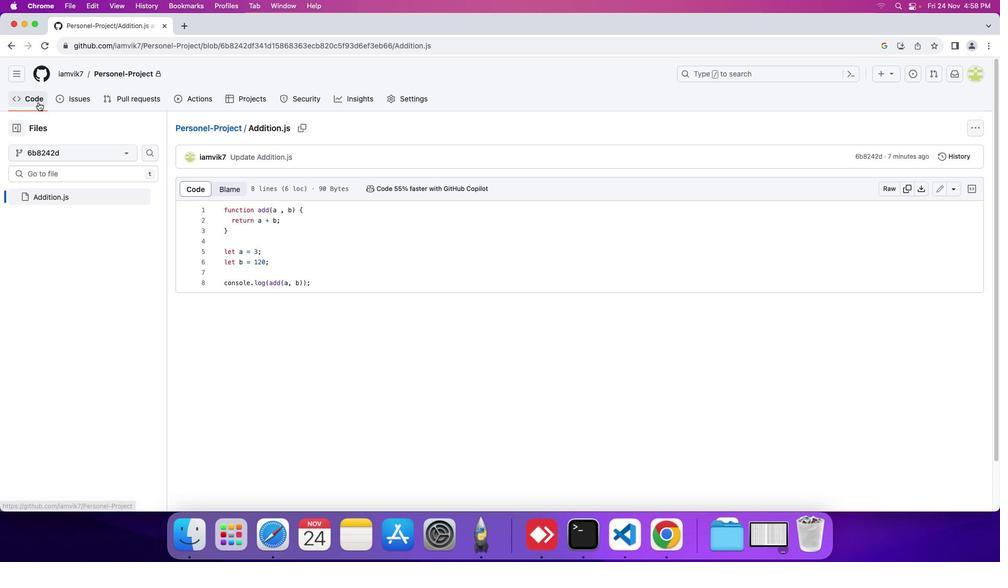 
Action: Mouse pressed left at (38, 102)
Screenshot: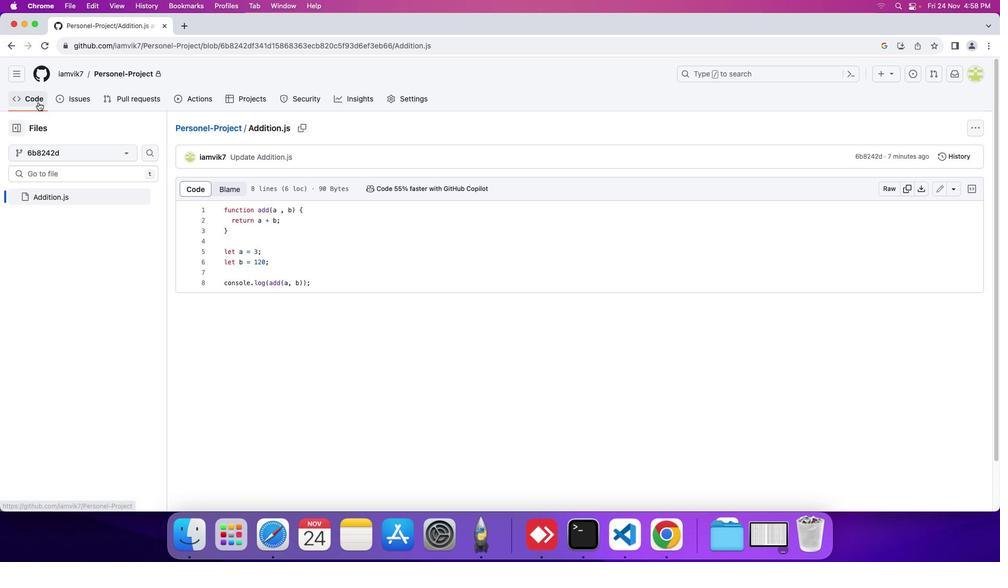 
Action: Mouse moved to (218, 168)
Screenshot: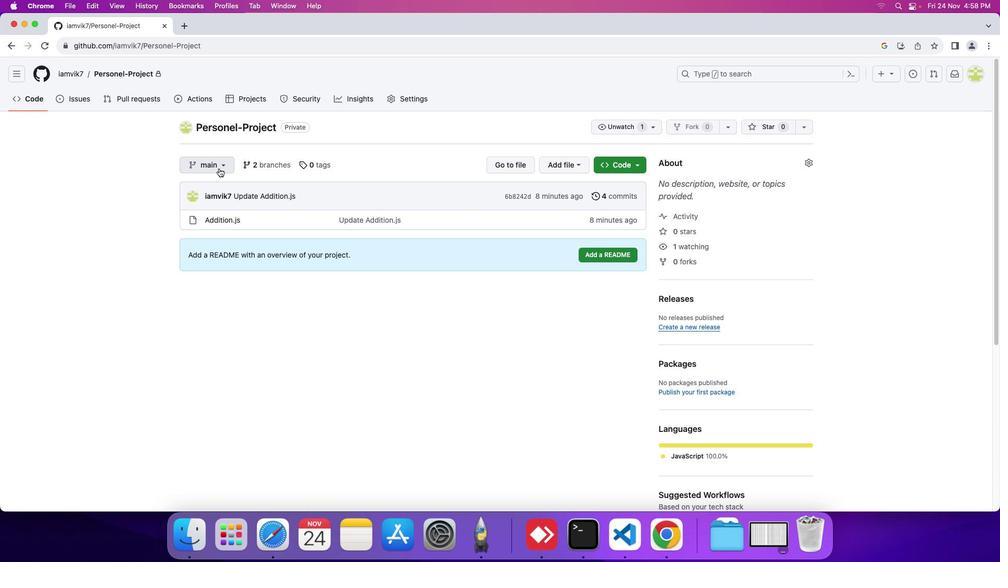 
Action: Mouse pressed left at (218, 168)
Screenshot: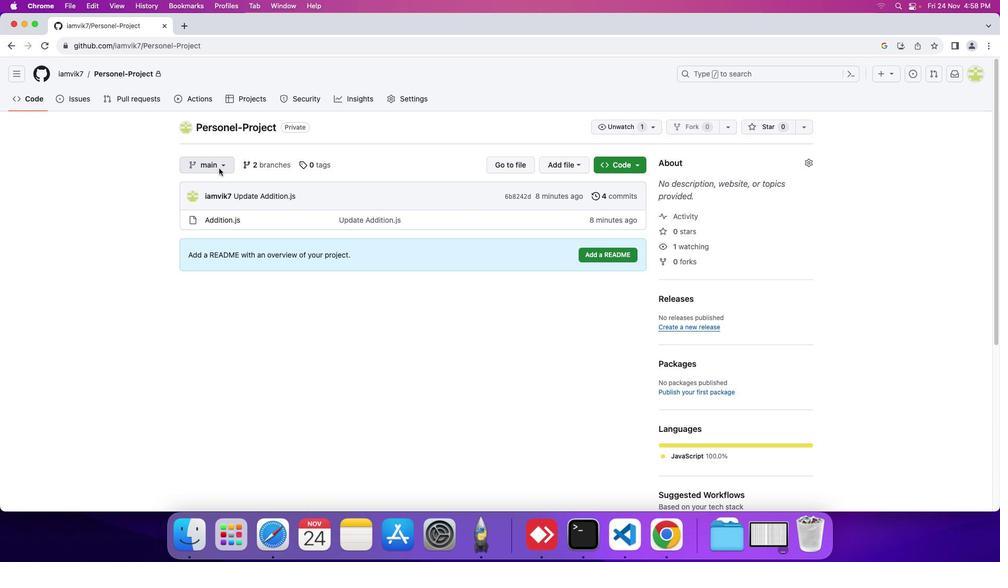 
Action: Mouse moved to (220, 260)
Screenshot: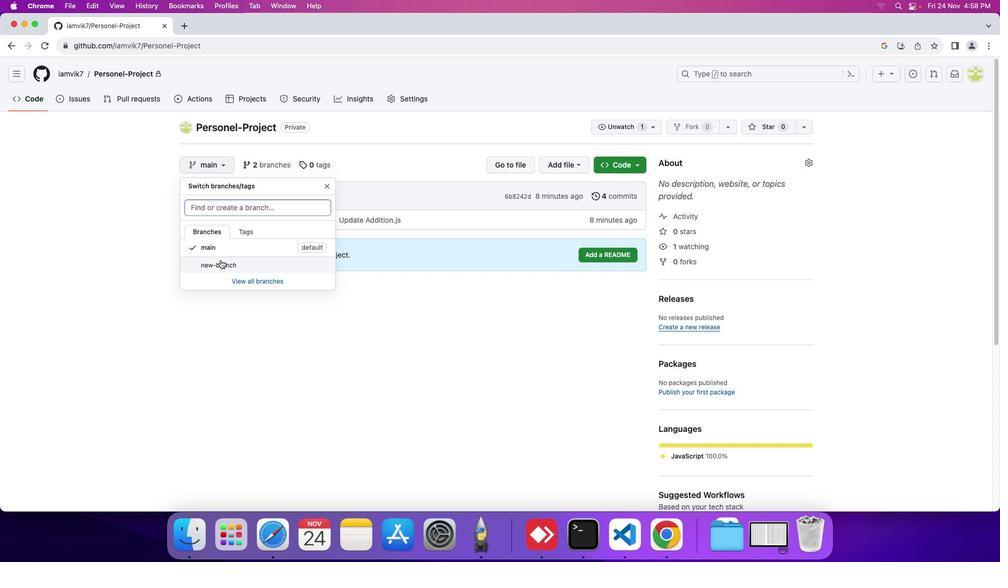 
Action: Mouse pressed left at (220, 260)
Screenshot: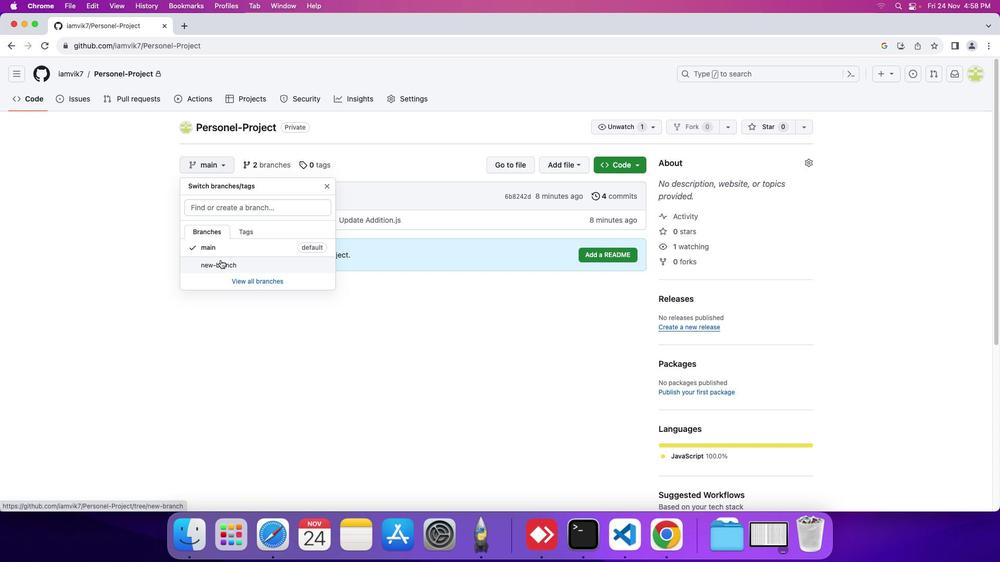 
Action: Mouse moved to (219, 256)
Screenshot: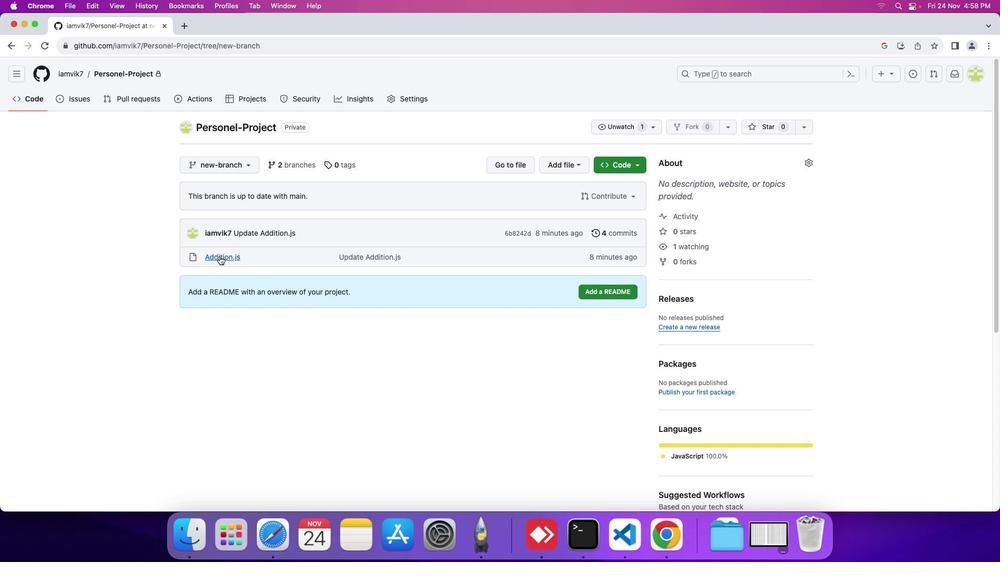 
Action: Mouse pressed left at (219, 256)
Screenshot: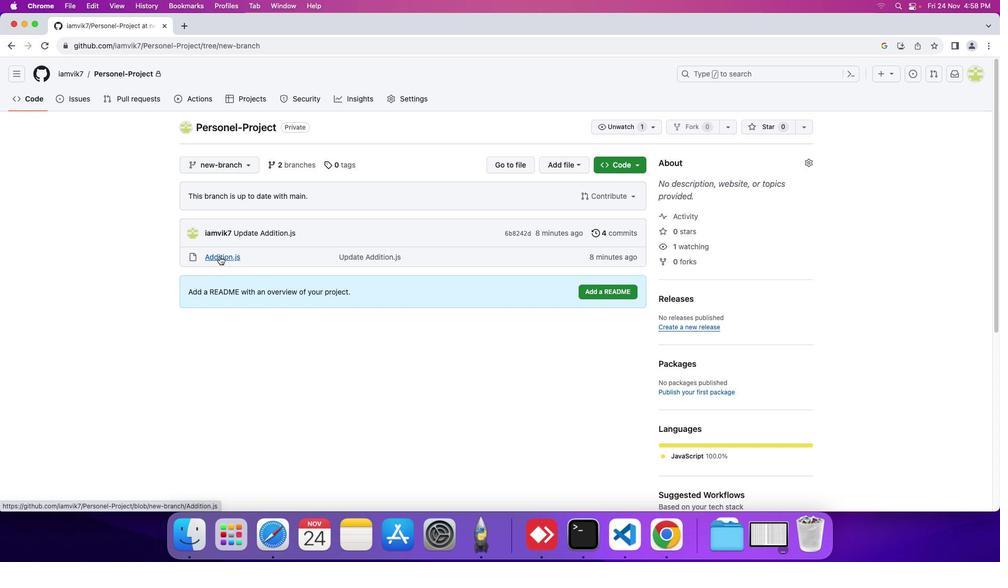 
Action: Mouse moved to (936, 191)
Screenshot: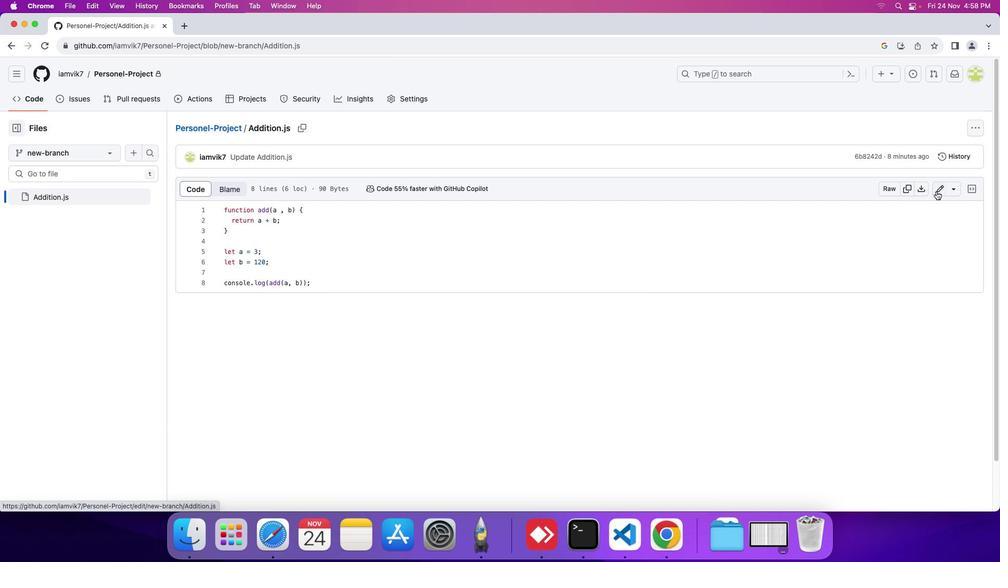 
Action: Mouse pressed left at (936, 191)
Screenshot: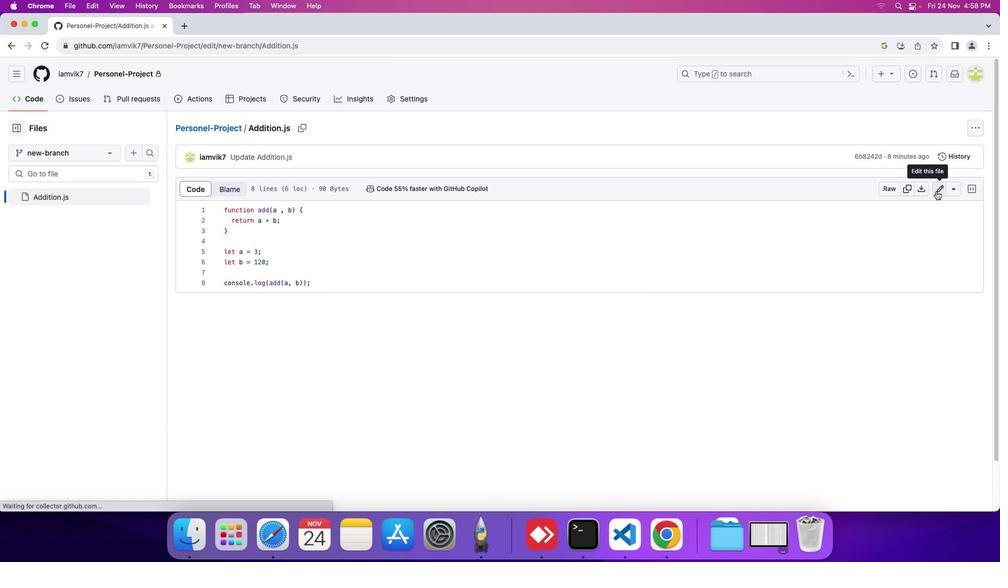 
Action: Mouse moved to (238, 219)
Screenshot: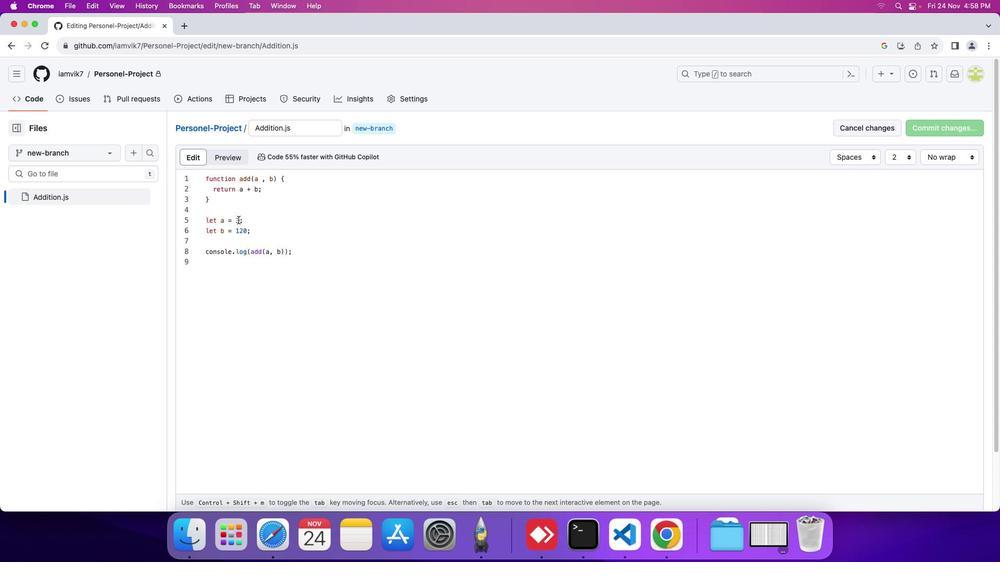 
Action: Mouse pressed left at (238, 219)
Screenshot: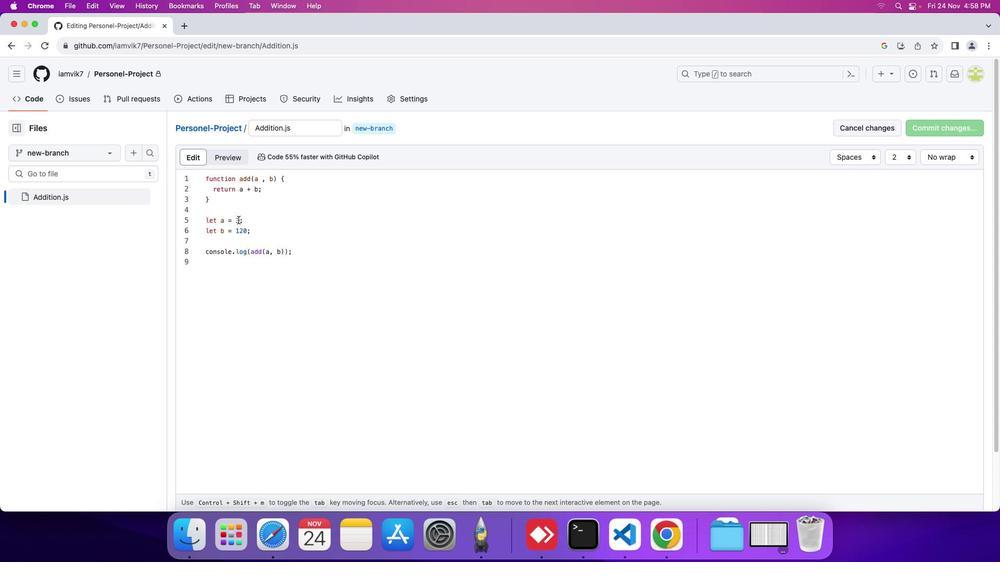 
Action: Mouse moved to (238, 219)
Screenshot: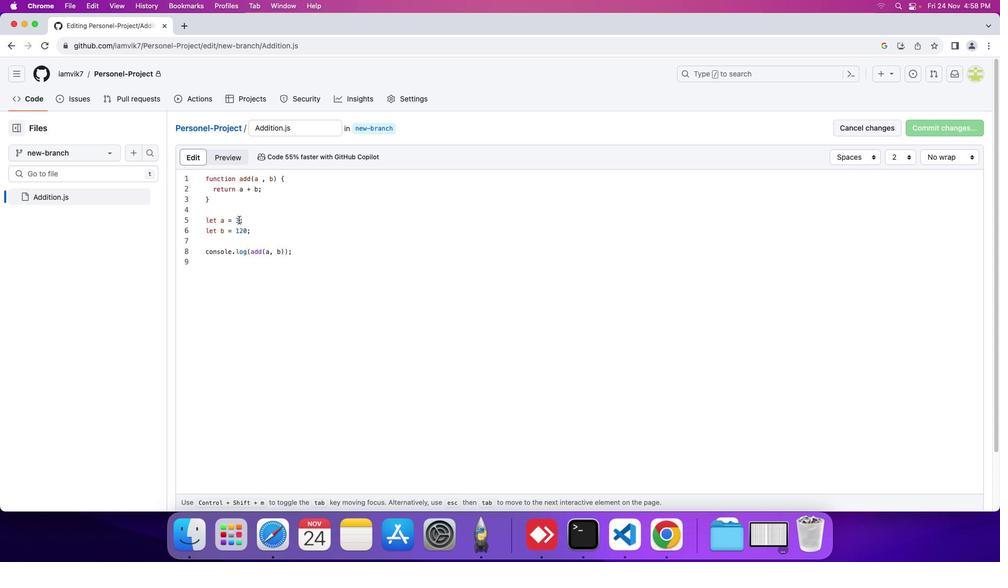 
Action: Key pressed Key.backspace'5''0'
Screenshot: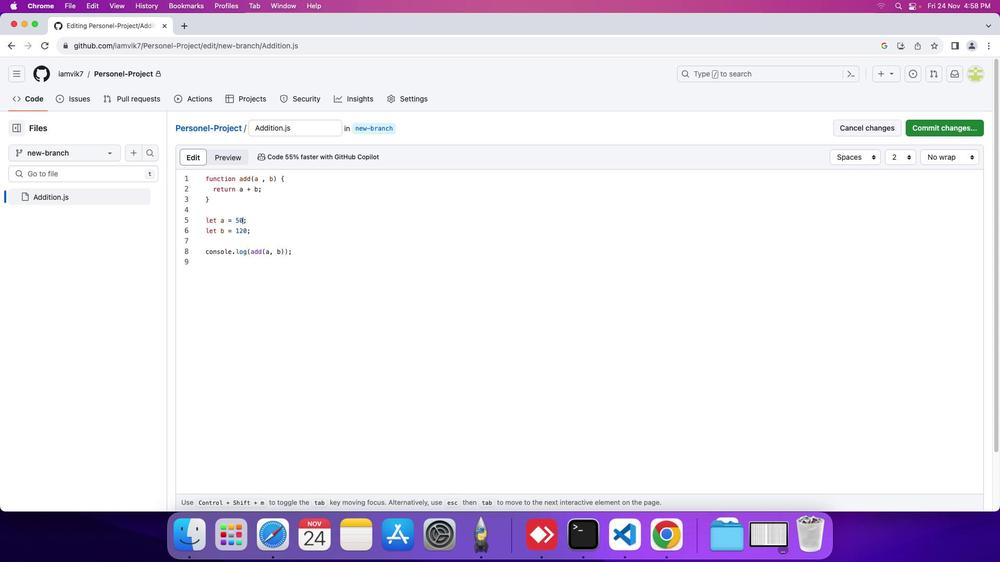 
Action: Mouse moved to (247, 230)
Screenshot: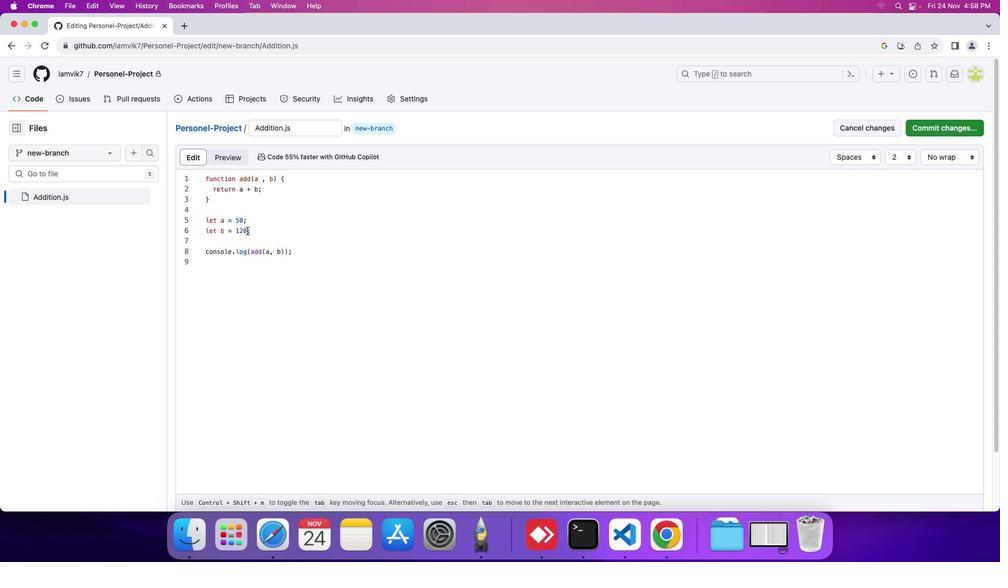 
Action: Mouse pressed left at (247, 230)
Screenshot: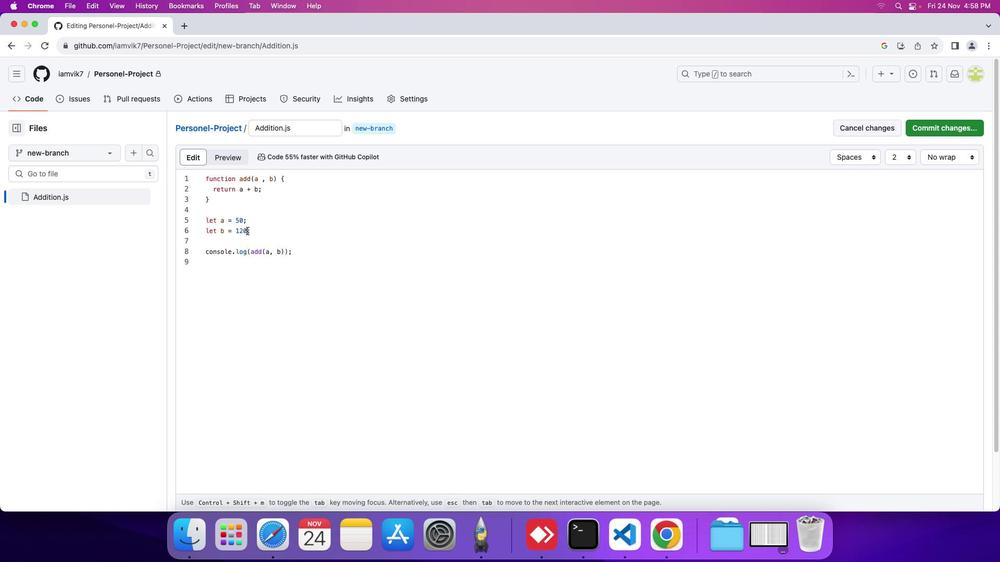 
Action: Key pressed Key.backspaceKey.backspace'0''0'
Screenshot: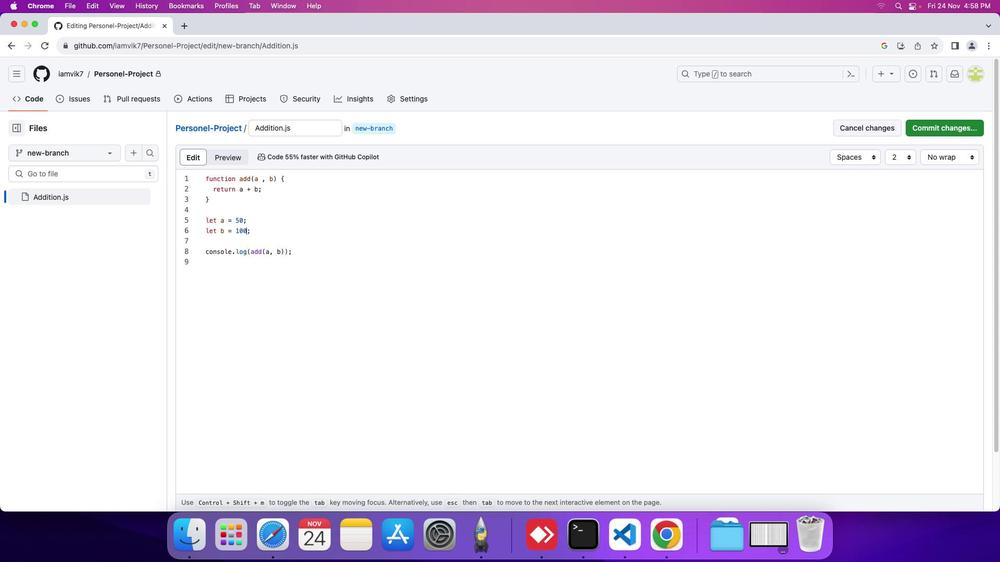 
Action: Mouse moved to (924, 128)
Screenshot: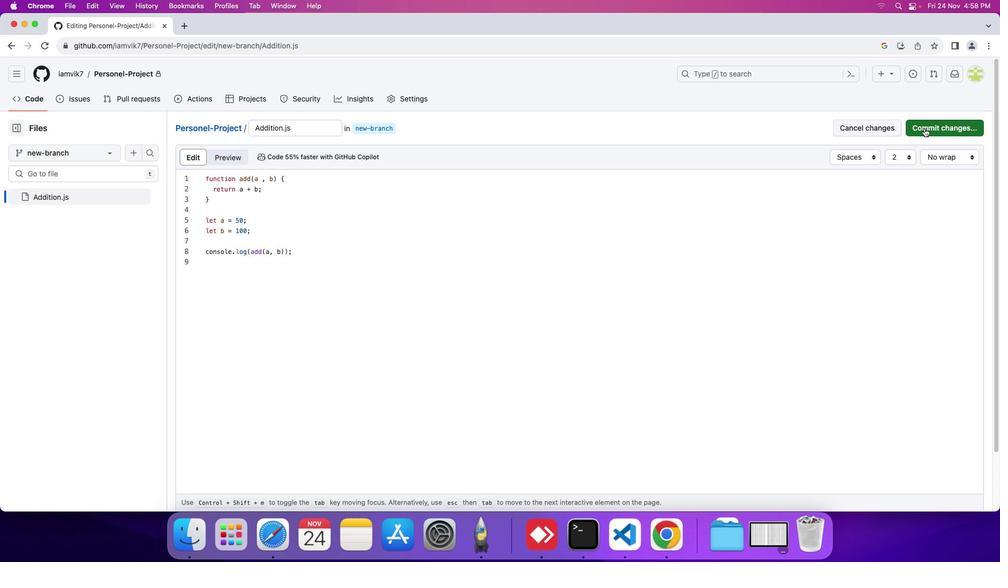
Action: Mouse pressed left at (924, 128)
Screenshot: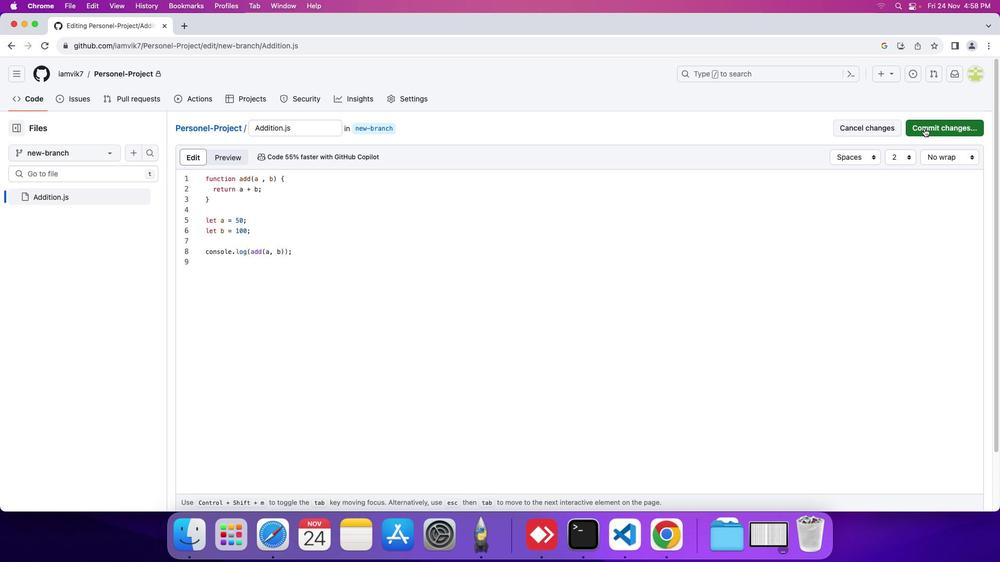 
Action: Mouse moved to (580, 247)
Screenshot: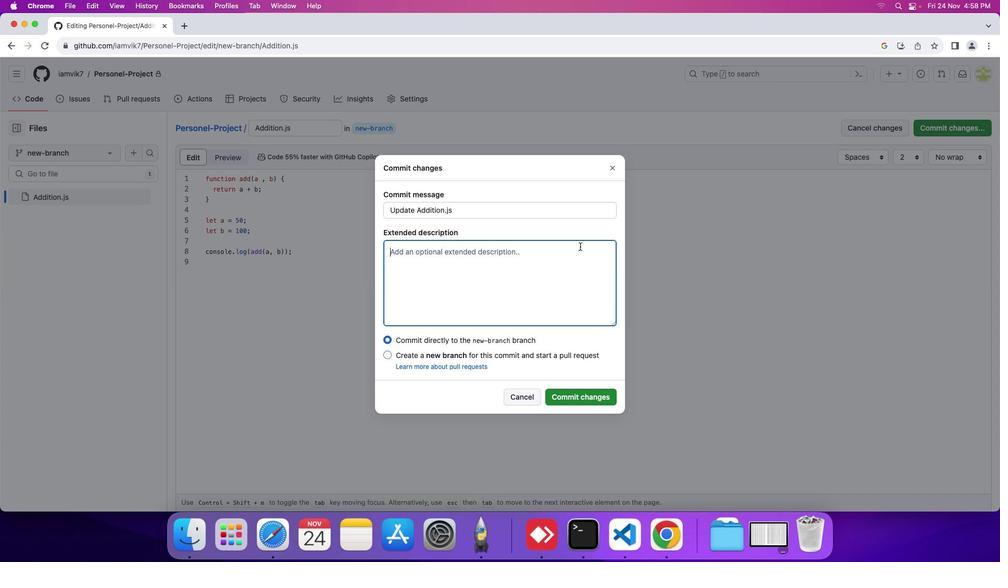
Action: Mouse pressed left at (580, 247)
Screenshot: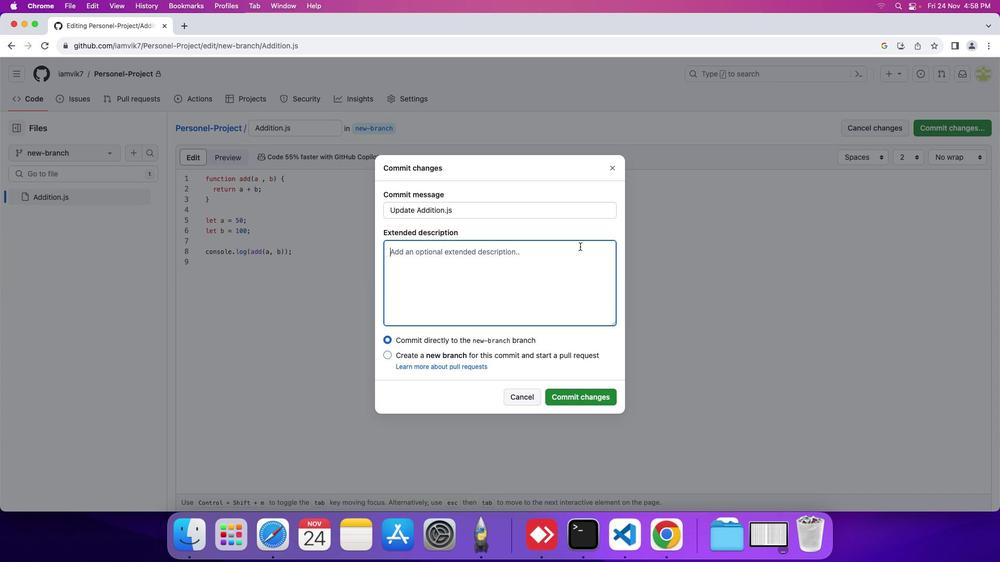 
Action: Key pressed Key.shift'C''h''a''n''g''e''d'Key.space't''h''e'Key.space'v''a''l''u''e''s'Key.space'o''f'Key.space'v''a''r''i''b'Key.backspace'a''b''l''e'Key.space'='Key.backspaceKey.backspace's'Key.space'a'Key.space'a''n''d'Key.space'b''.'
Screenshot: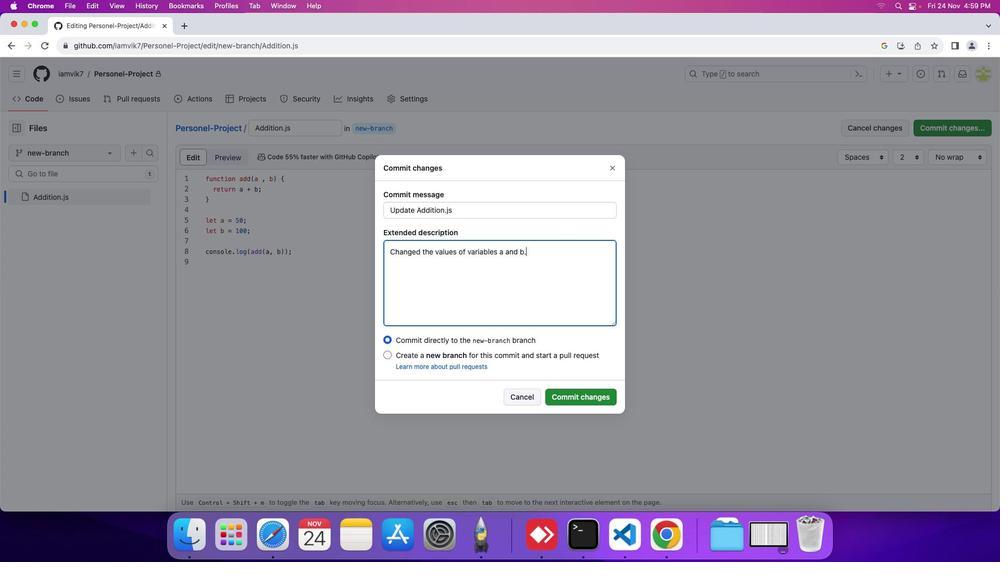 
Action: Mouse moved to (600, 396)
Screenshot: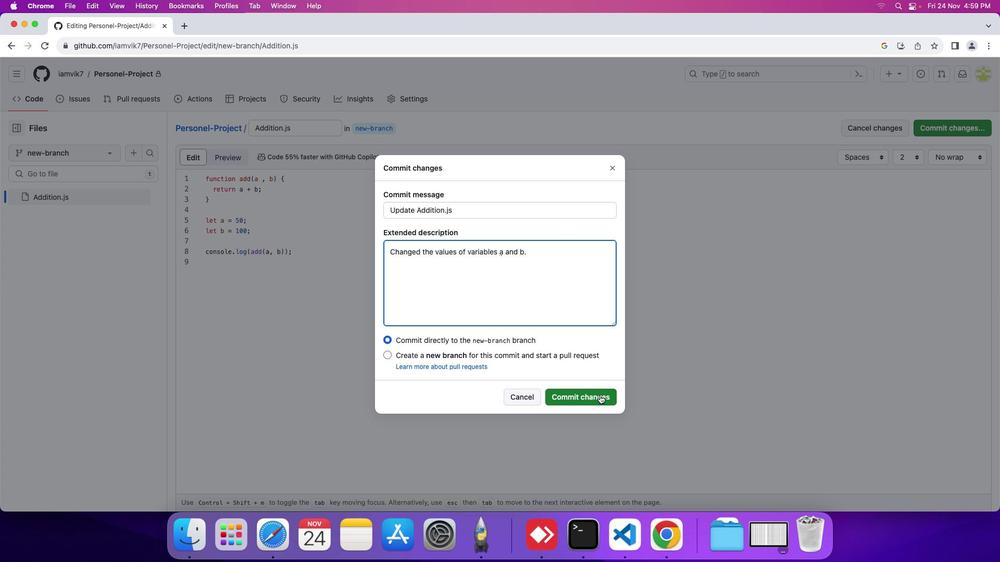 
Action: Mouse pressed left at (600, 396)
Screenshot: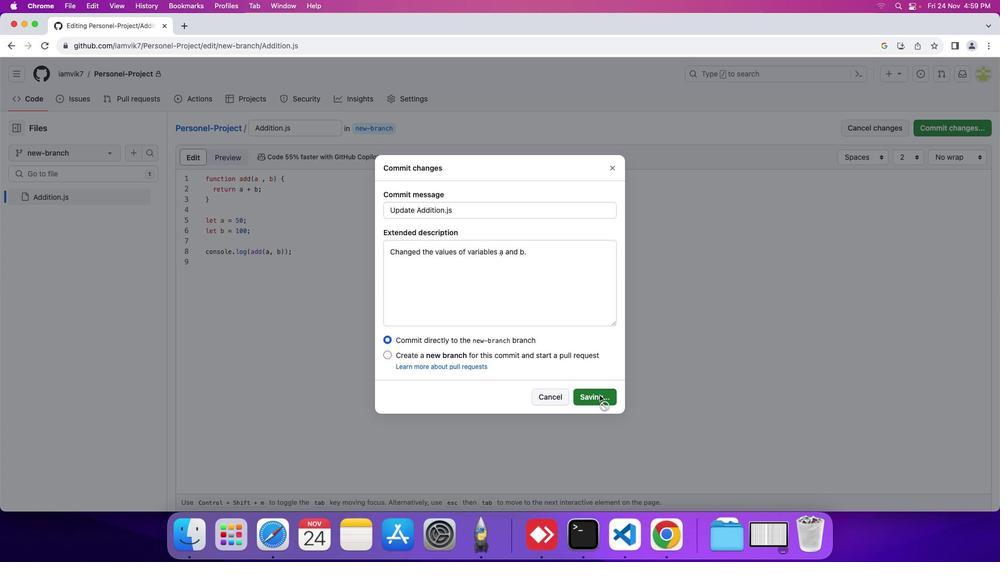 
Action: Mouse moved to (42, 97)
Screenshot: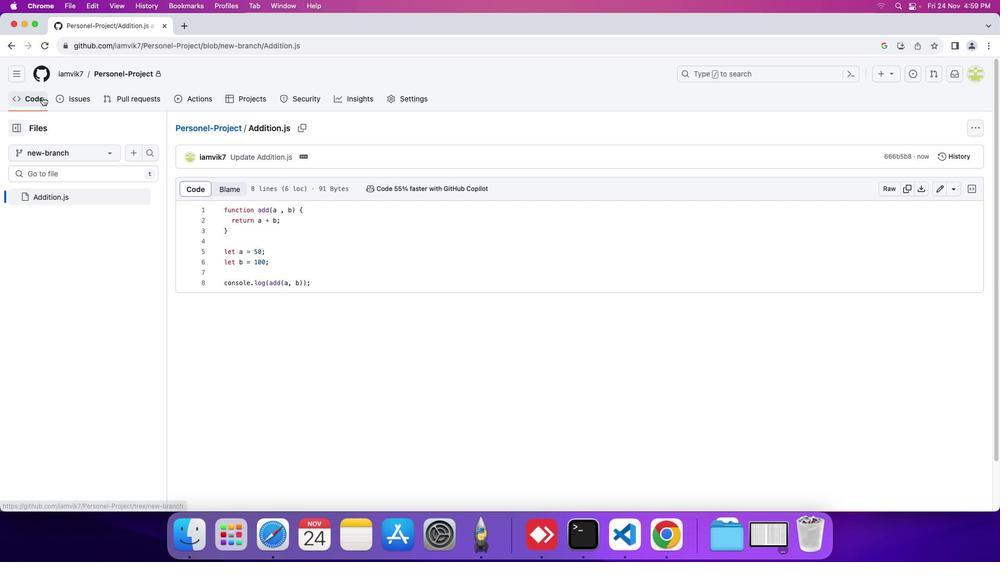 
Action: Mouse pressed left at (42, 97)
Screenshot: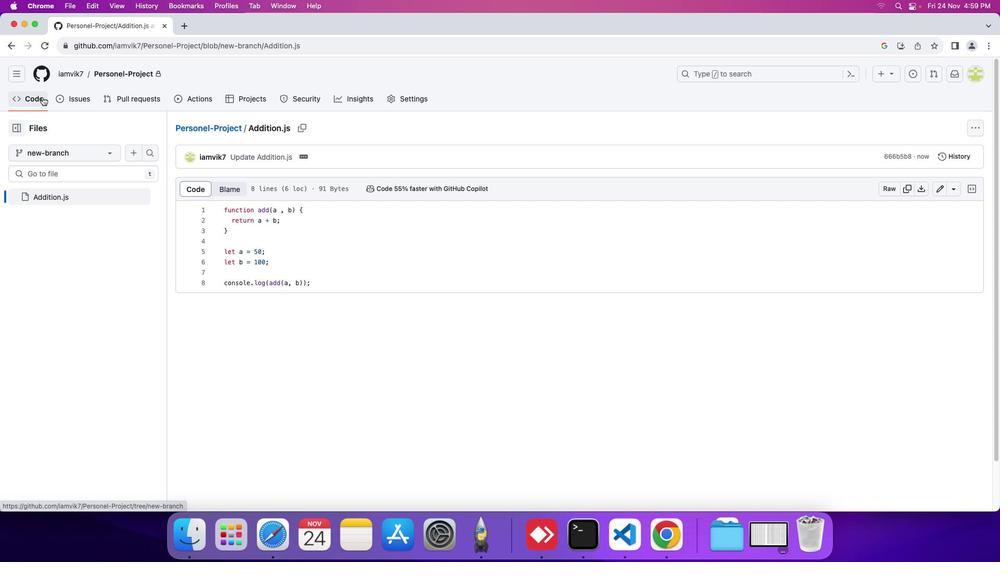 
Action: Mouse moved to (267, 196)
Screenshot: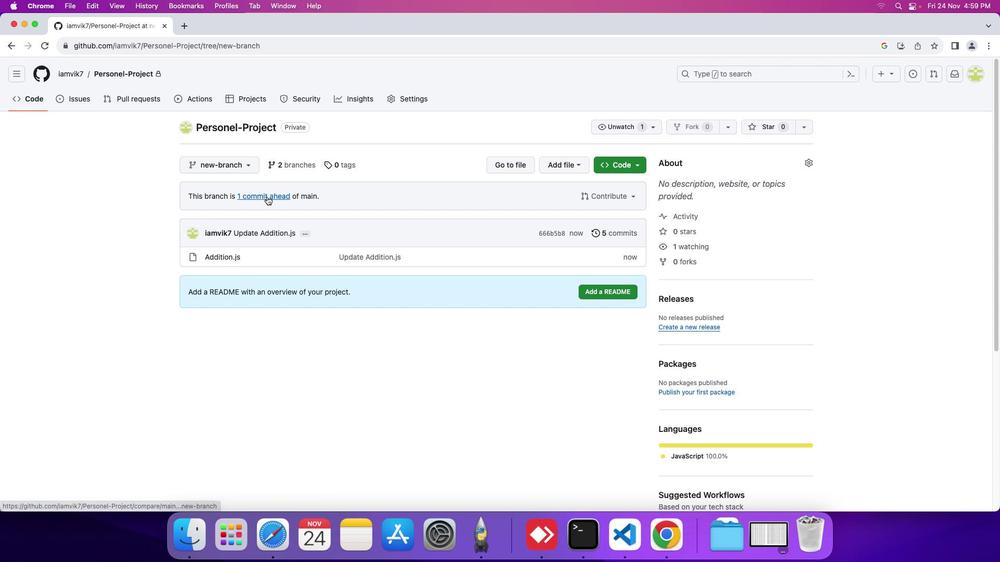 
Action: Mouse pressed left at (267, 196)
Screenshot: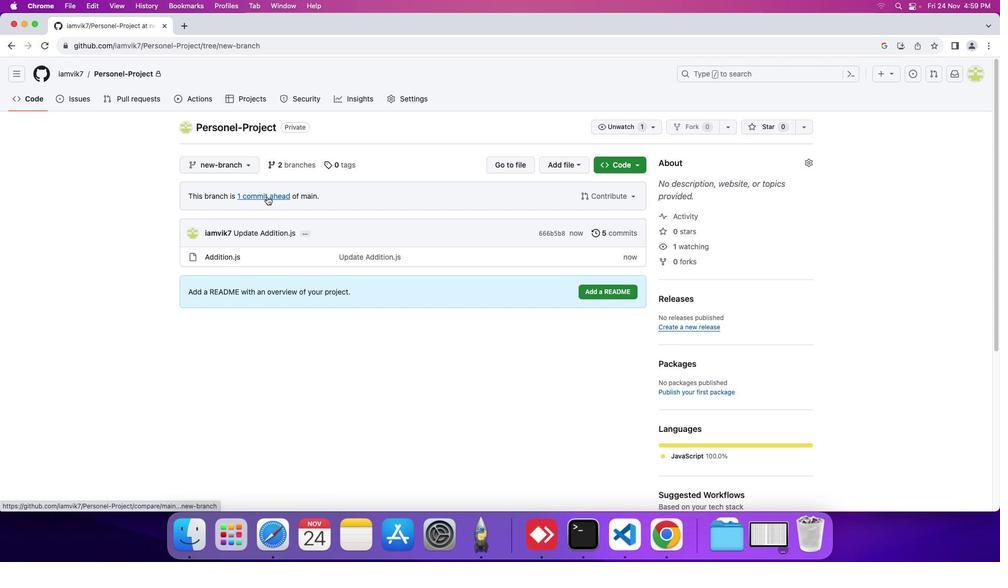 
Action: Mouse moved to (753, 218)
Screenshot: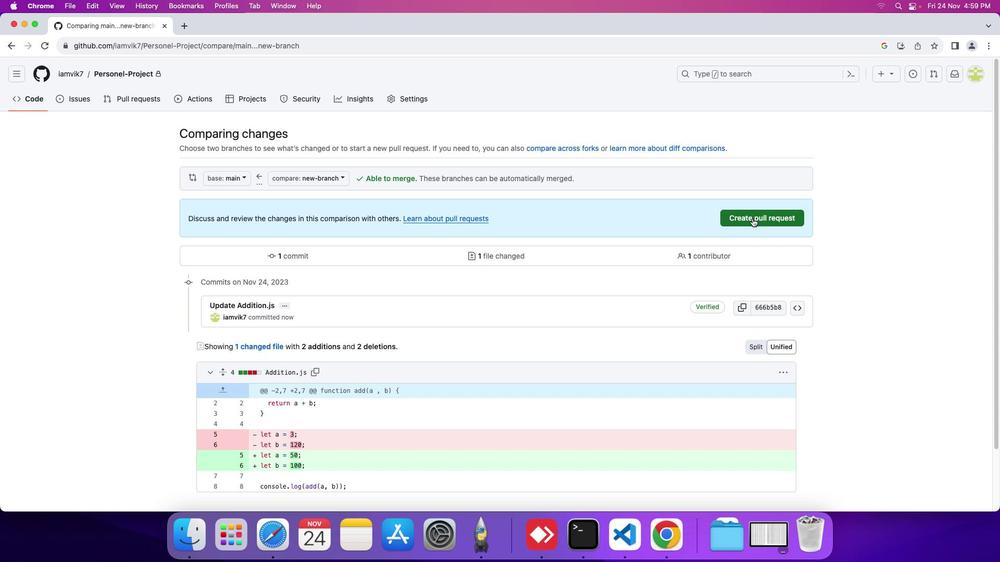 
Action: Mouse pressed left at (753, 218)
Screenshot: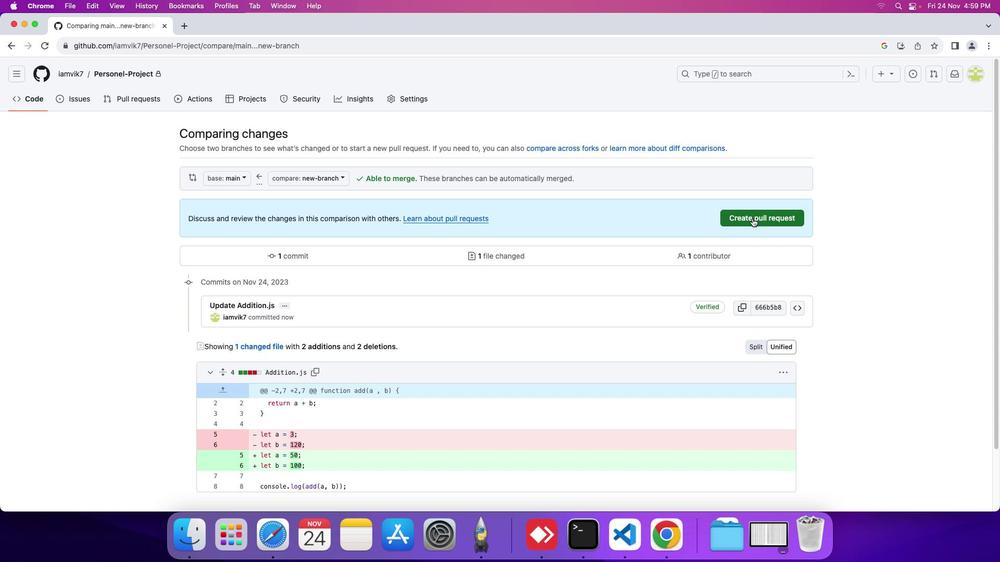 
Action: Mouse moved to (719, 386)
Screenshot: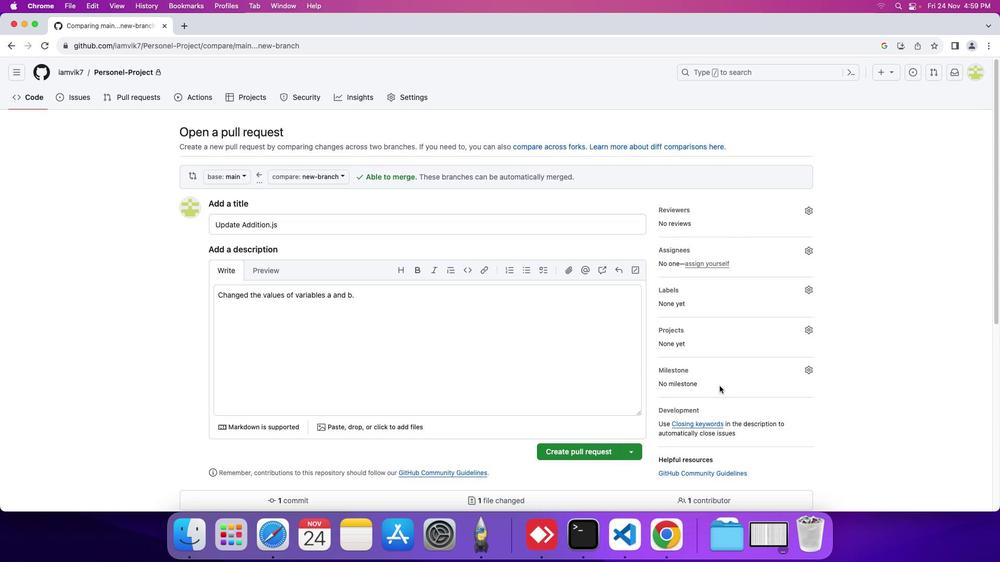 
Action: Mouse scrolled (719, 386) with delta (0, 0)
Screenshot: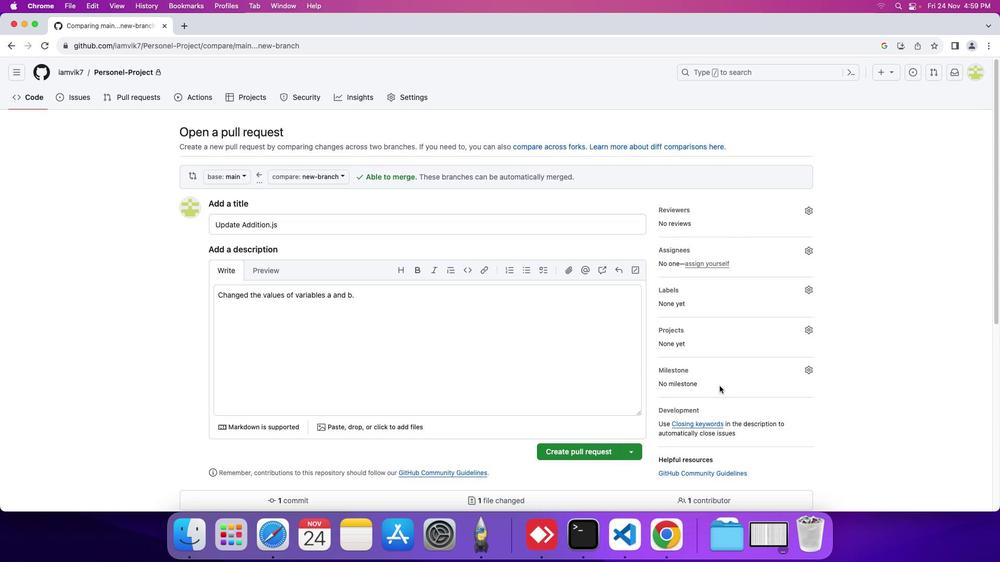 
Action: Mouse moved to (719, 386)
Screenshot: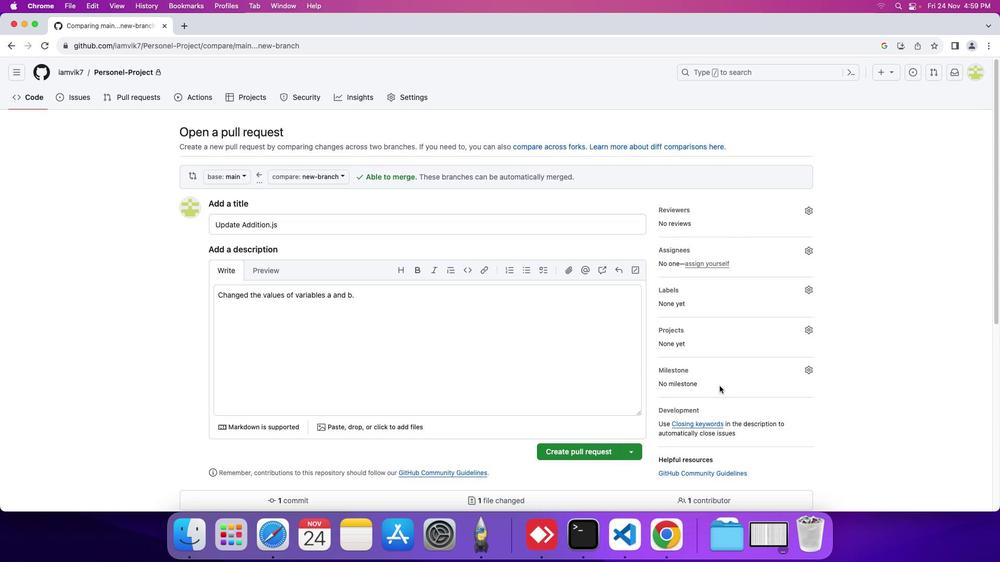 
Action: Mouse scrolled (719, 386) with delta (0, 0)
Screenshot: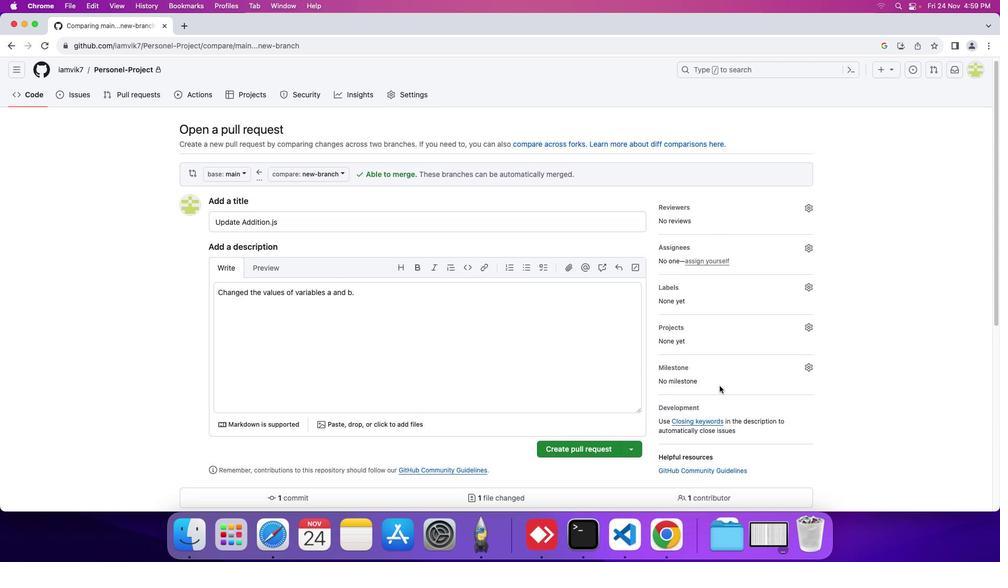 
Action: Mouse moved to (809, 367)
Screenshot: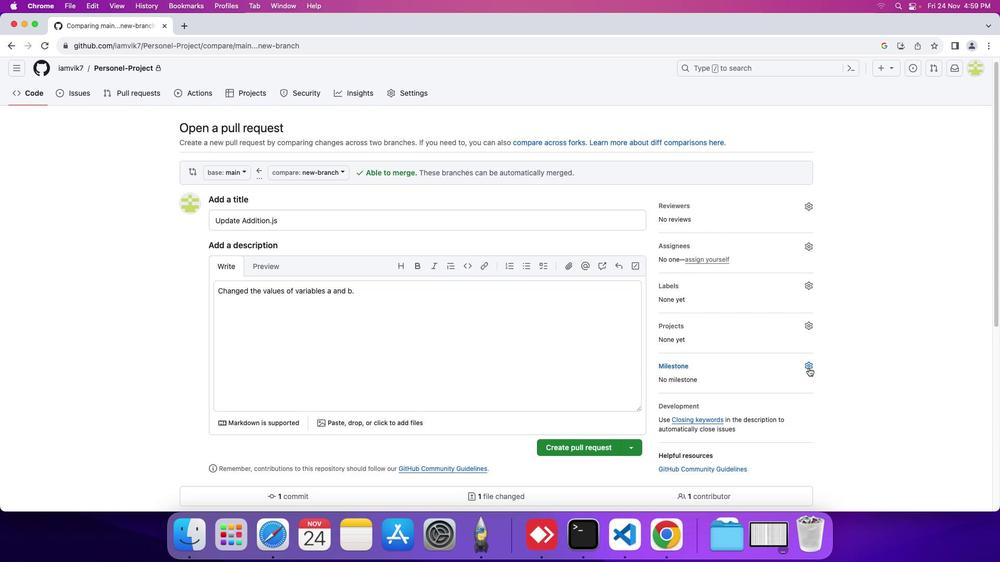 
Action: Mouse pressed left at (809, 367)
Screenshot: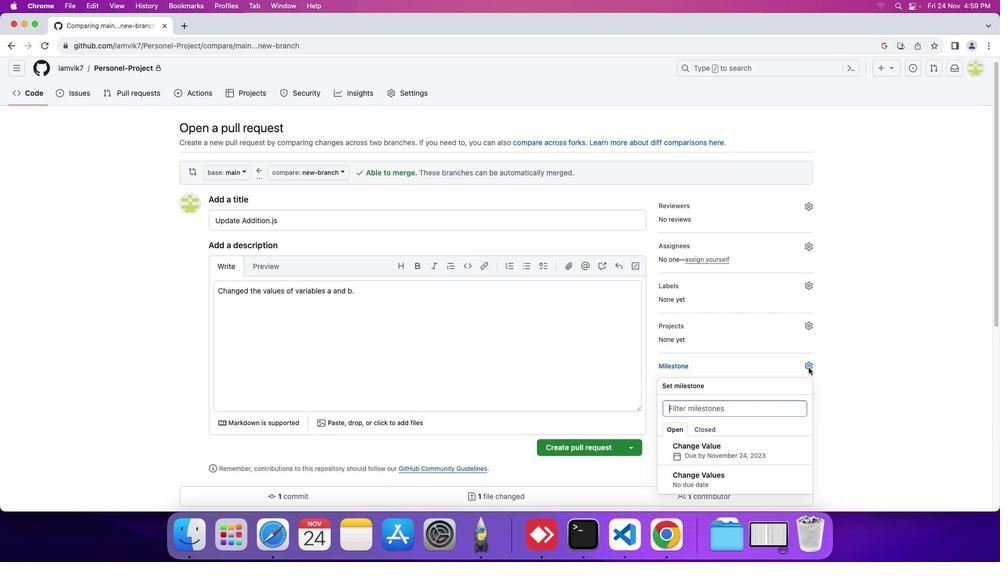 
Action: Mouse moved to (721, 472)
Screenshot: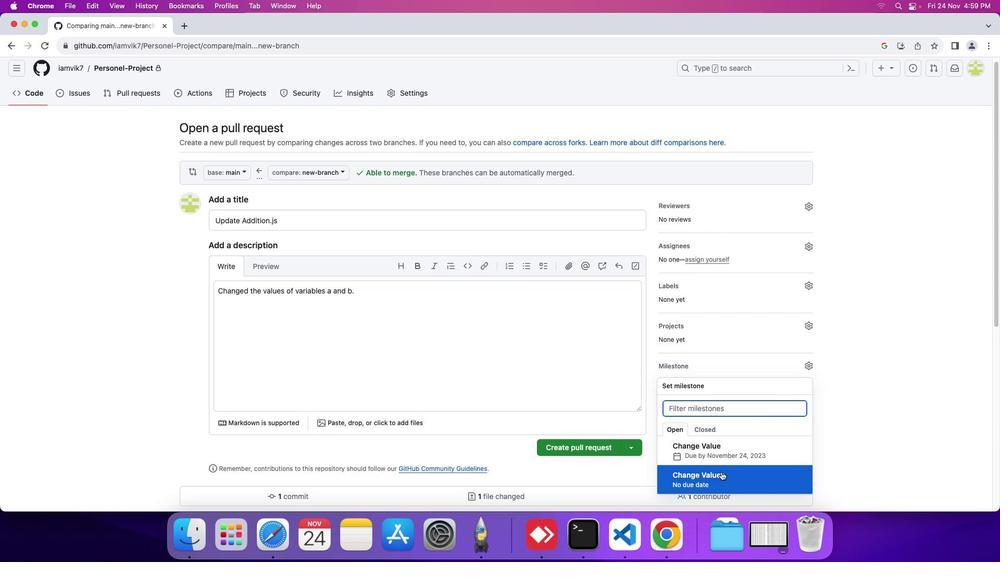 
Action: Mouse pressed left at (721, 472)
Screenshot: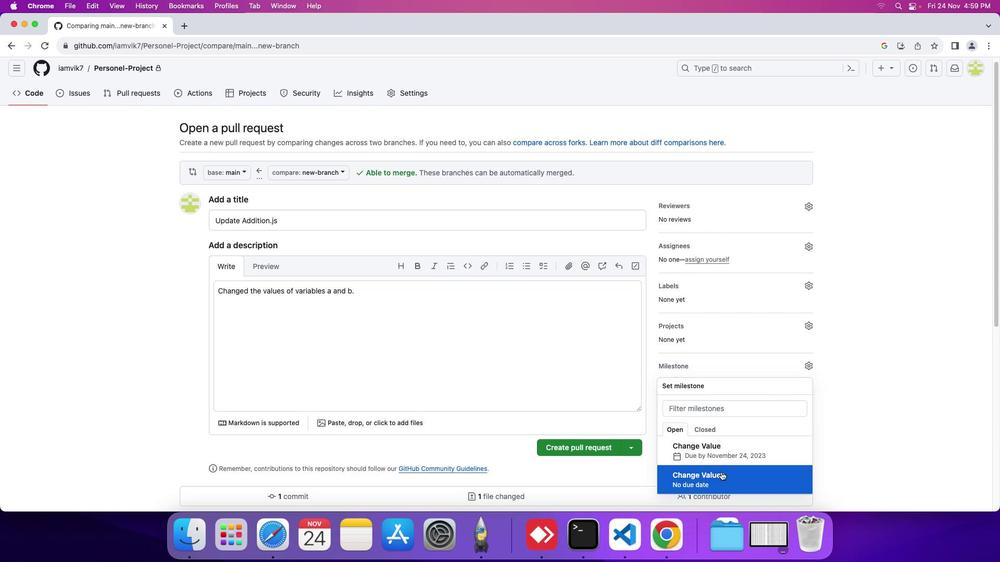 
Action: Mouse moved to (591, 400)
Screenshot: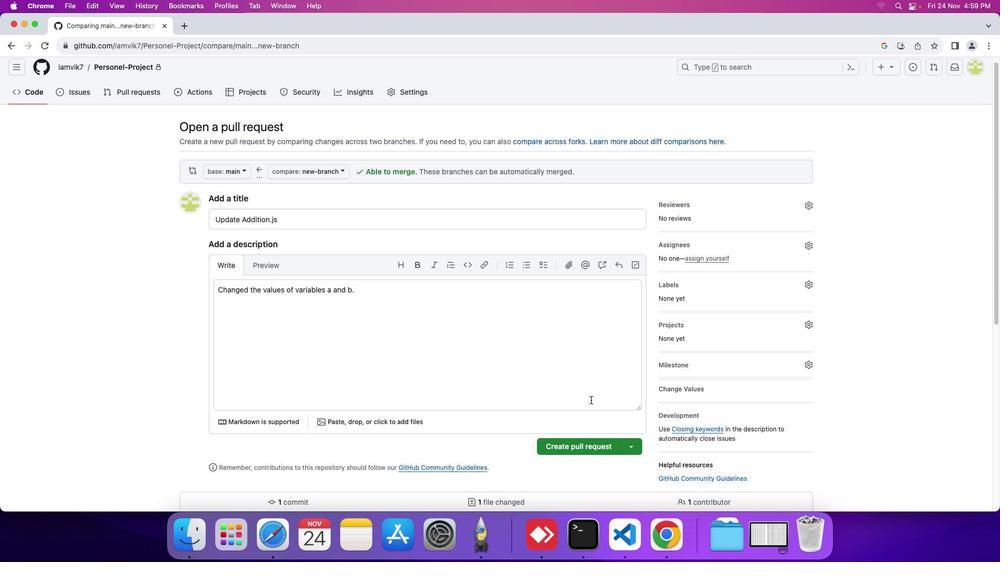 
Action: Mouse scrolled (591, 400) with delta (0, 0)
Screenshot: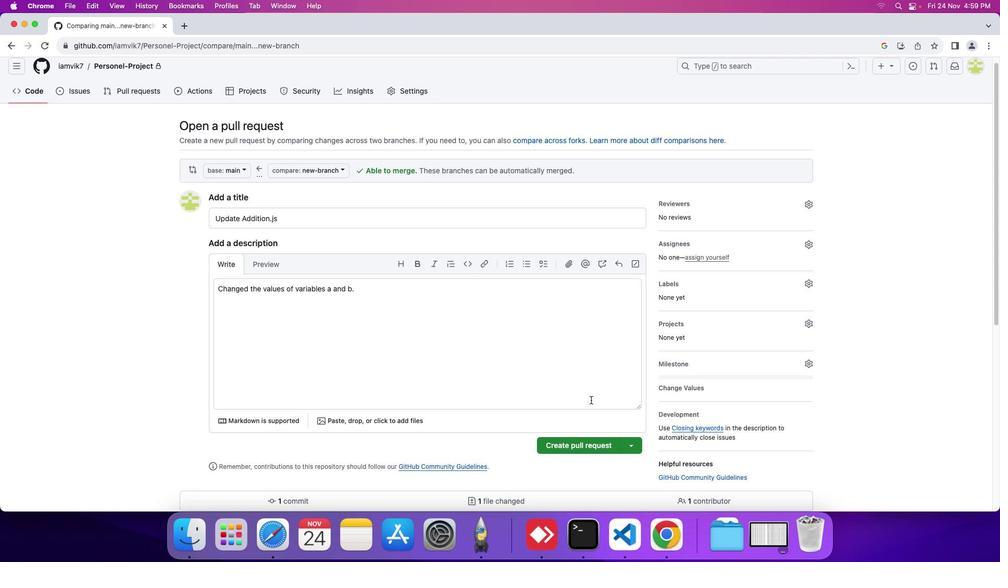 
Action: Mouse moved to (555, 443)
Screenshot: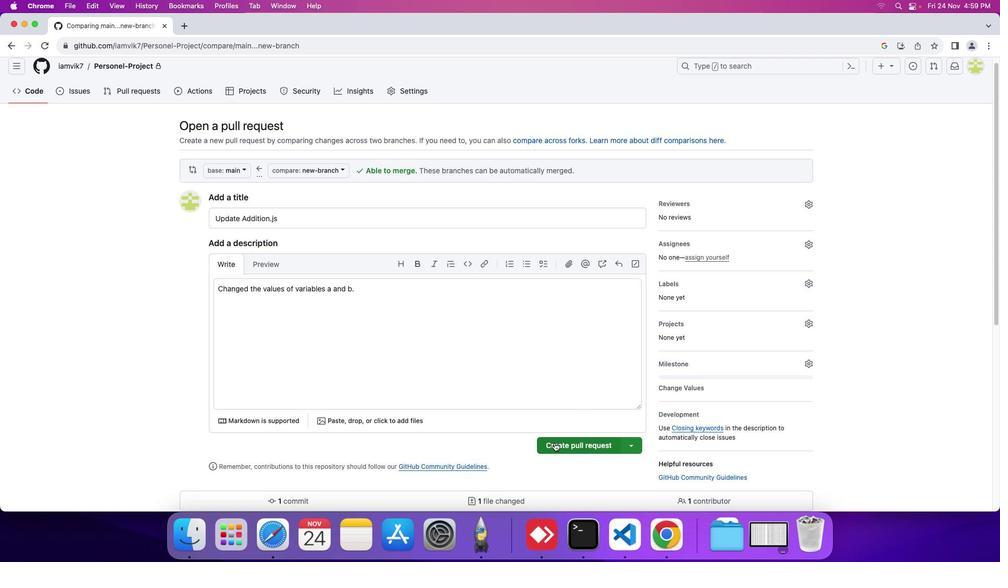 
Action: Mouse pressed left at (555, 443)
Screenshot: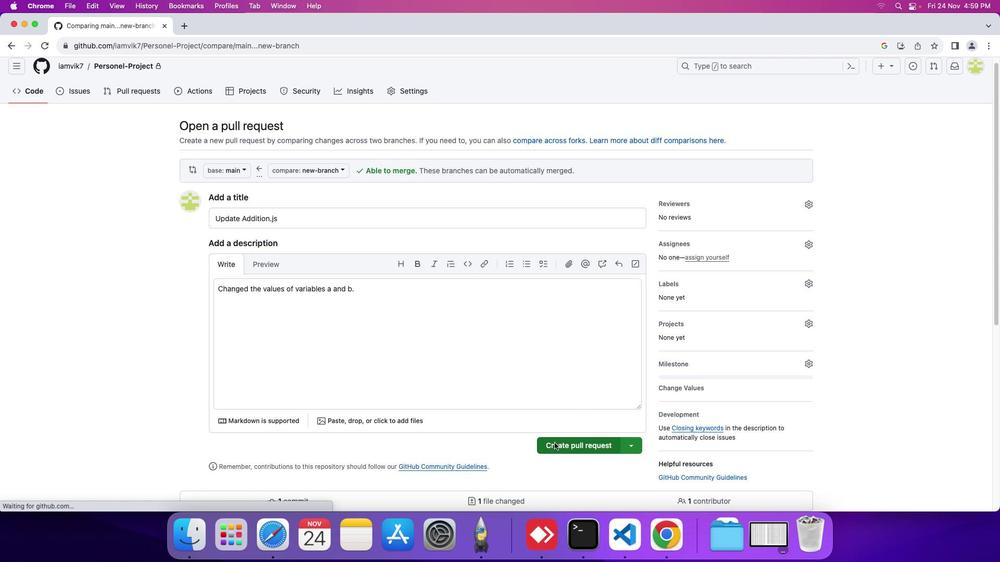 
Action: Mouse moved to (378, 275)
Screenshot: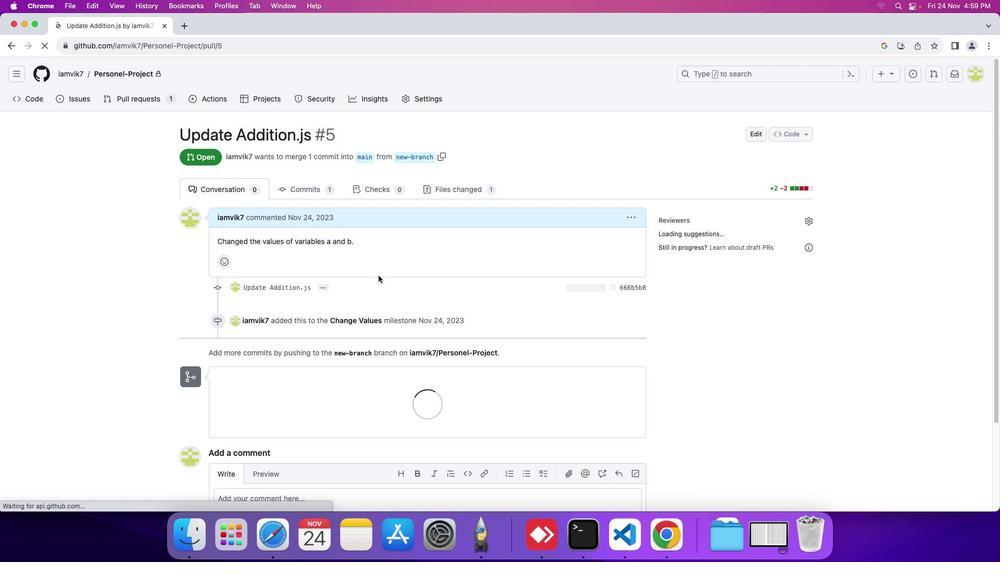 
Action: Mouse scrolled (378, 275) with delta (0, 0)
Screenshot: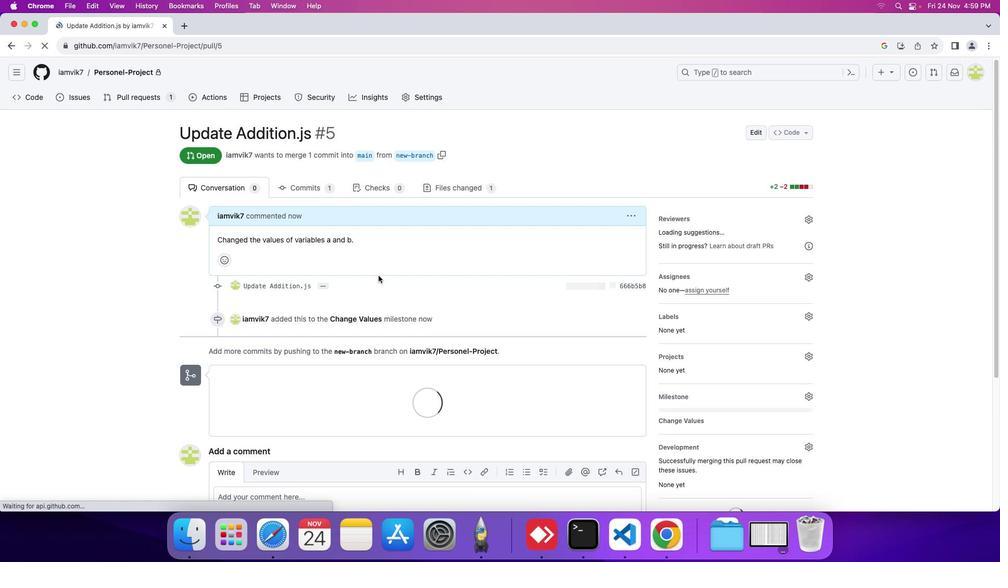 
Action: Mouse scrolled (378, 275) with delta (0, 0)
Screenshot: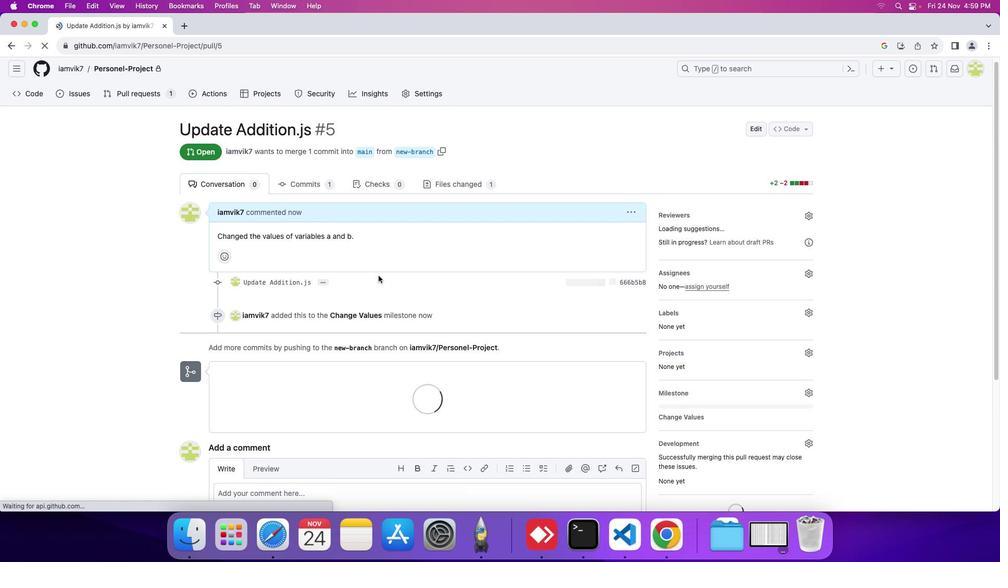 
Action: Mouse scrolled (378, 275) with delta (0, 0)
Screenshot: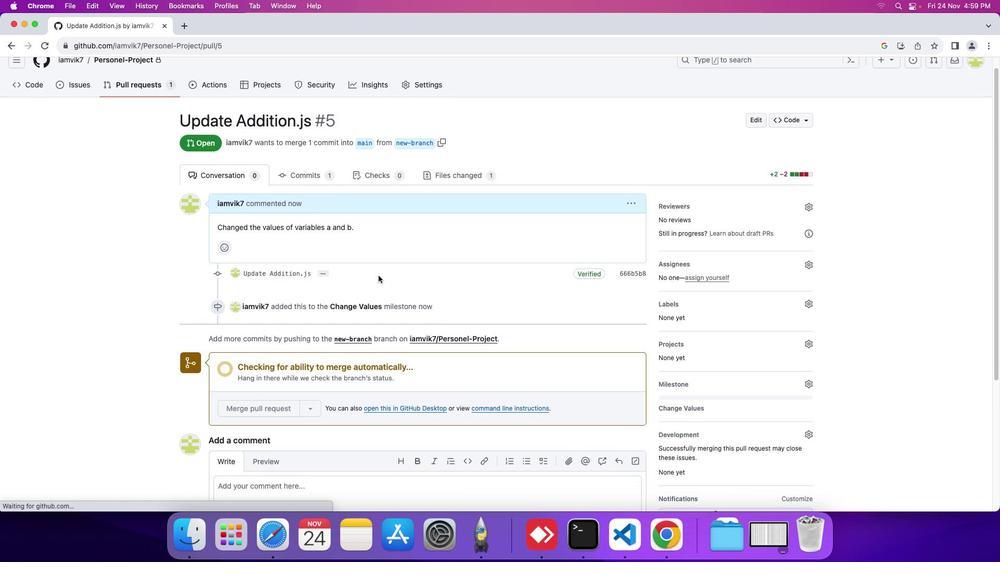 
Action: Mouse moved to (315, 308)
Screenshot: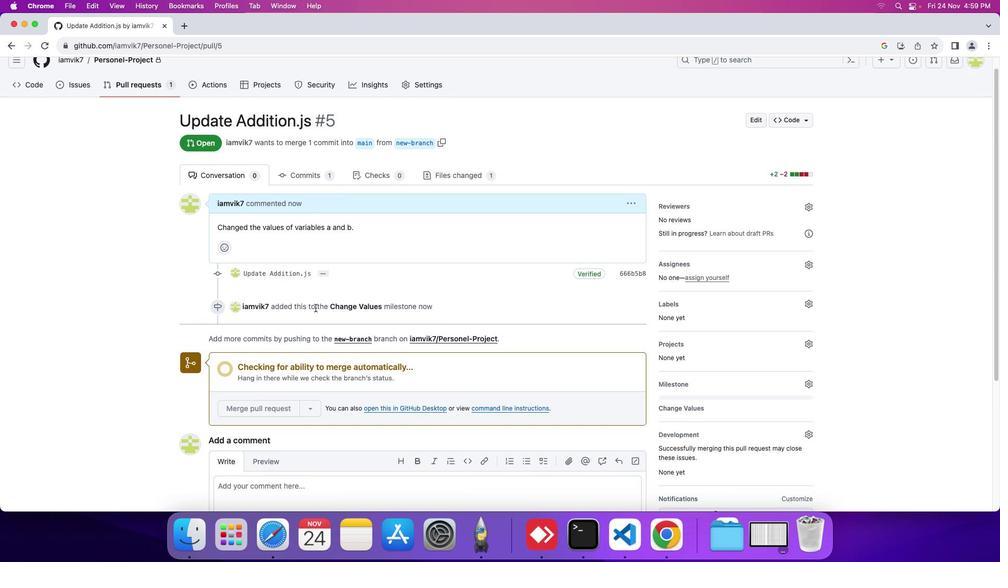 
Action: Mouse scrolled (315, 308) with delta (0, 0)
Screenshot: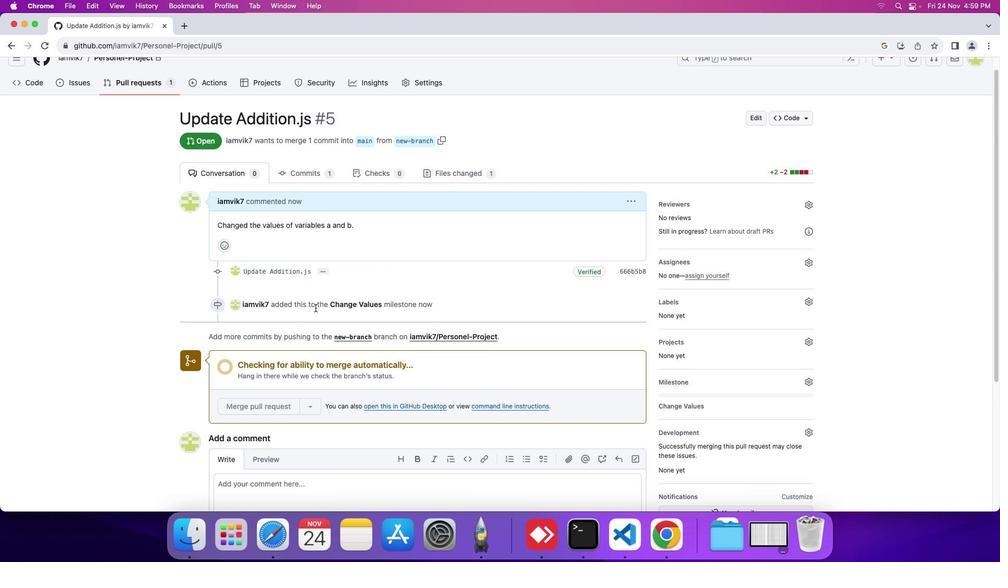 
Action: Mouse moved to (421, 308)
Screenshot: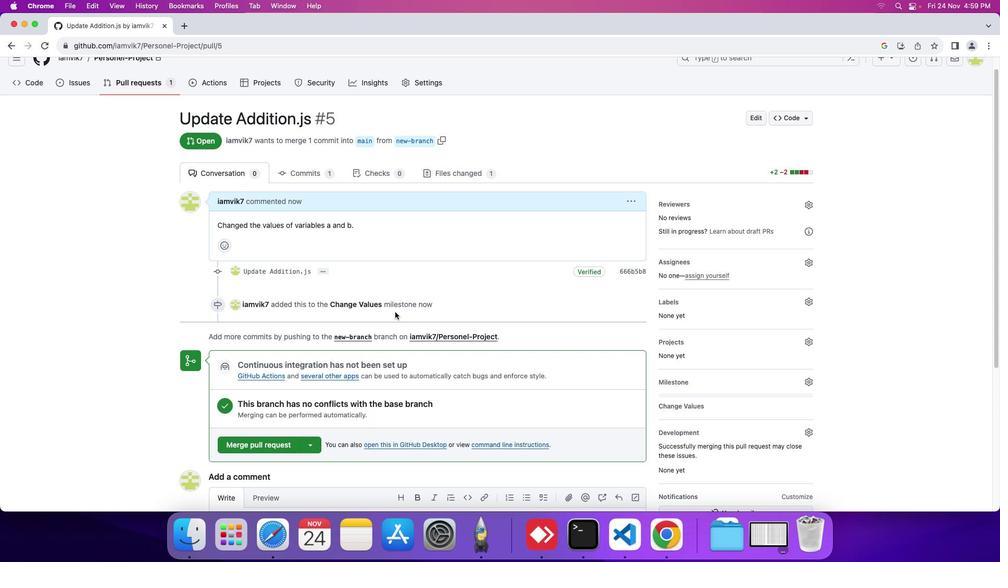 
